 Task: Add Accounting.
Action: Mouse moved to (391, 98)
Screenshot: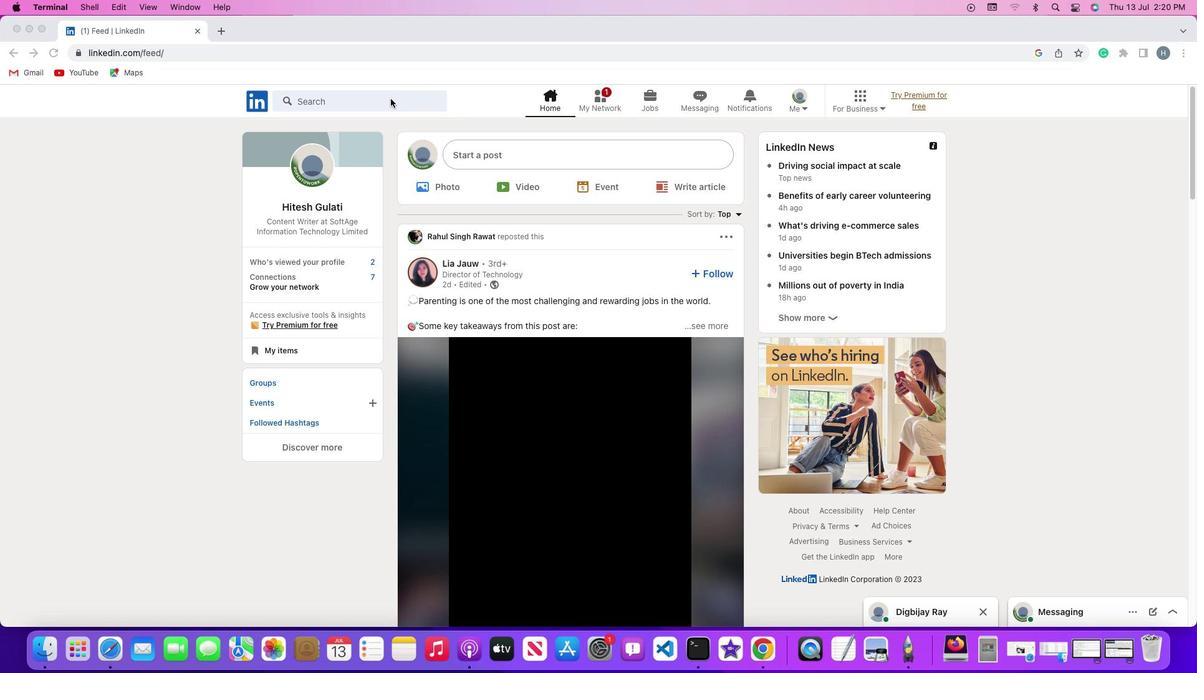 
Action: Mouse pressed left at (391, 98)
Screenshot: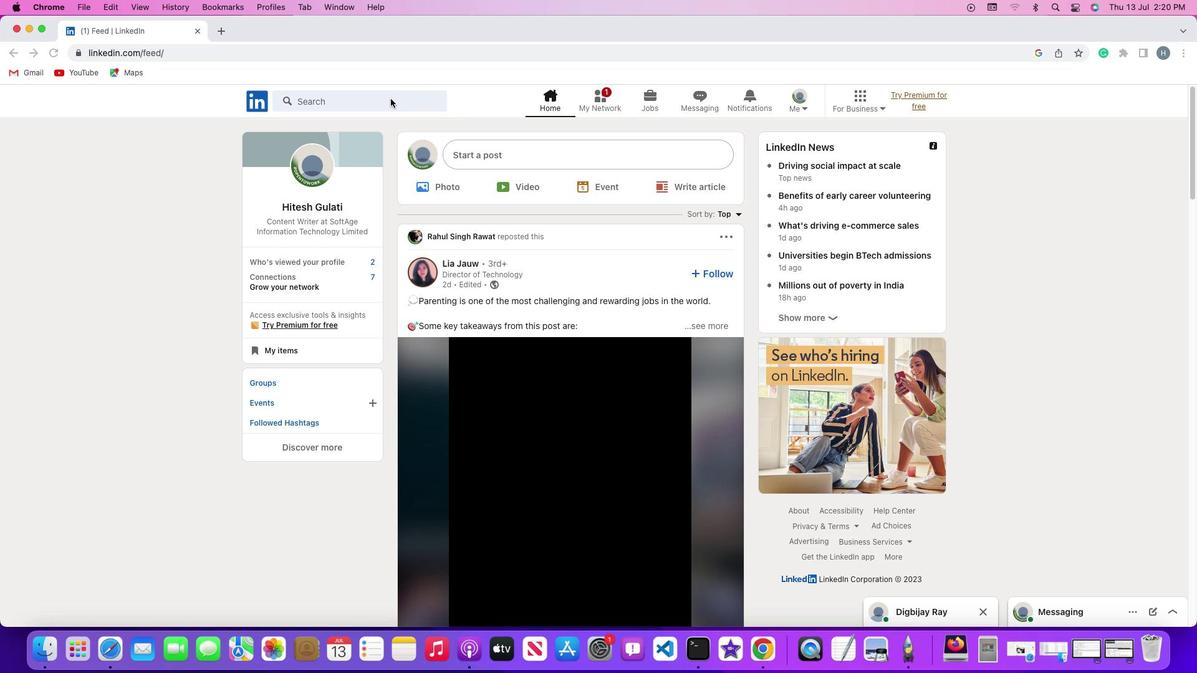 
Action: Mouse pressed left at (391, 98)
Screenshot: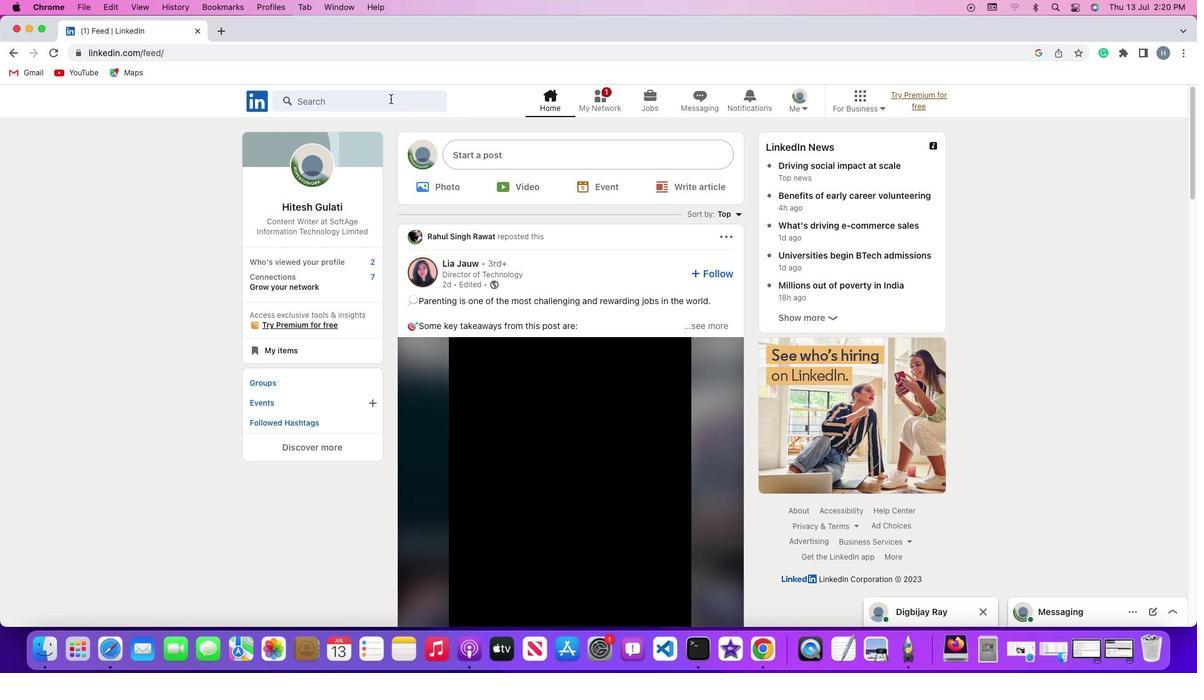 
Action: Key pressed Key.shift'#''h''i''r''i''n''g'Key.enter
Screenshot: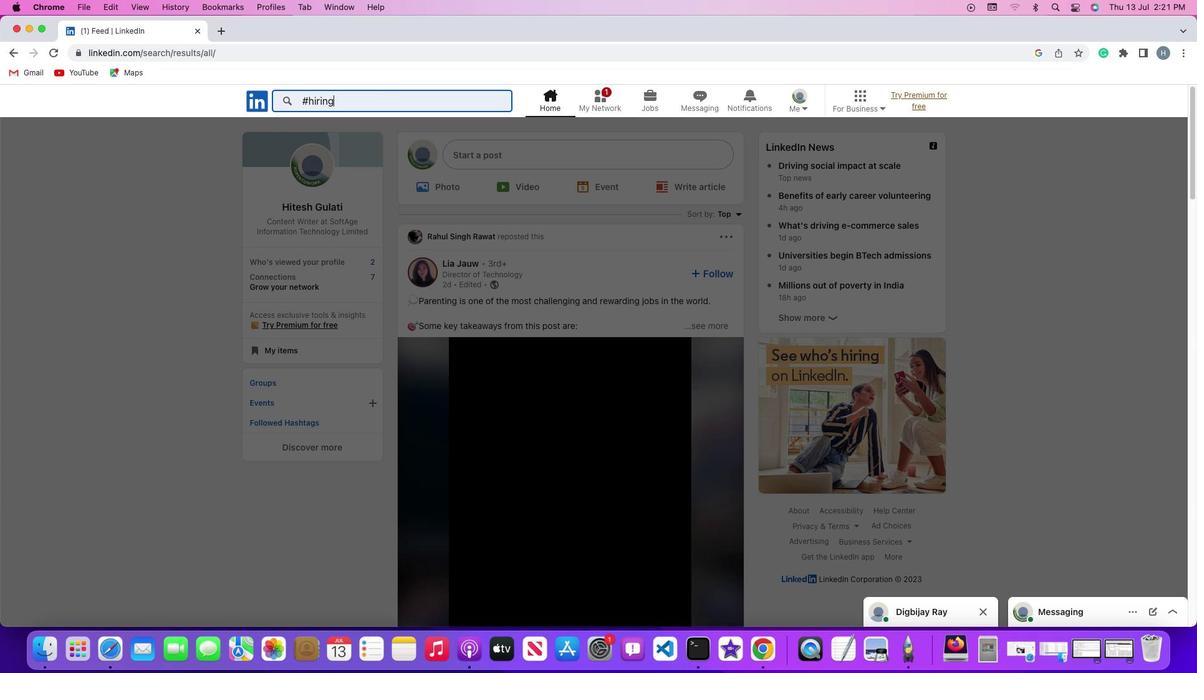 
Action: Mouse moved to (363, 132)
Screenshot: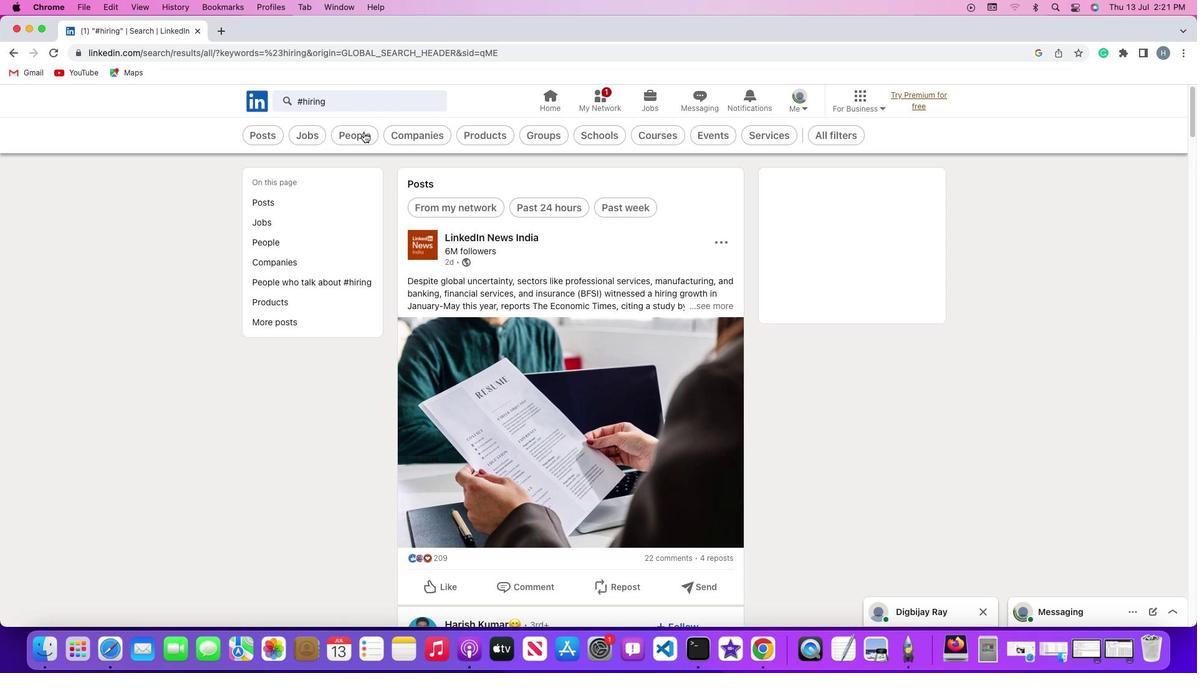 
Action: Mouse pressed left at (363, 132)
Screenshot: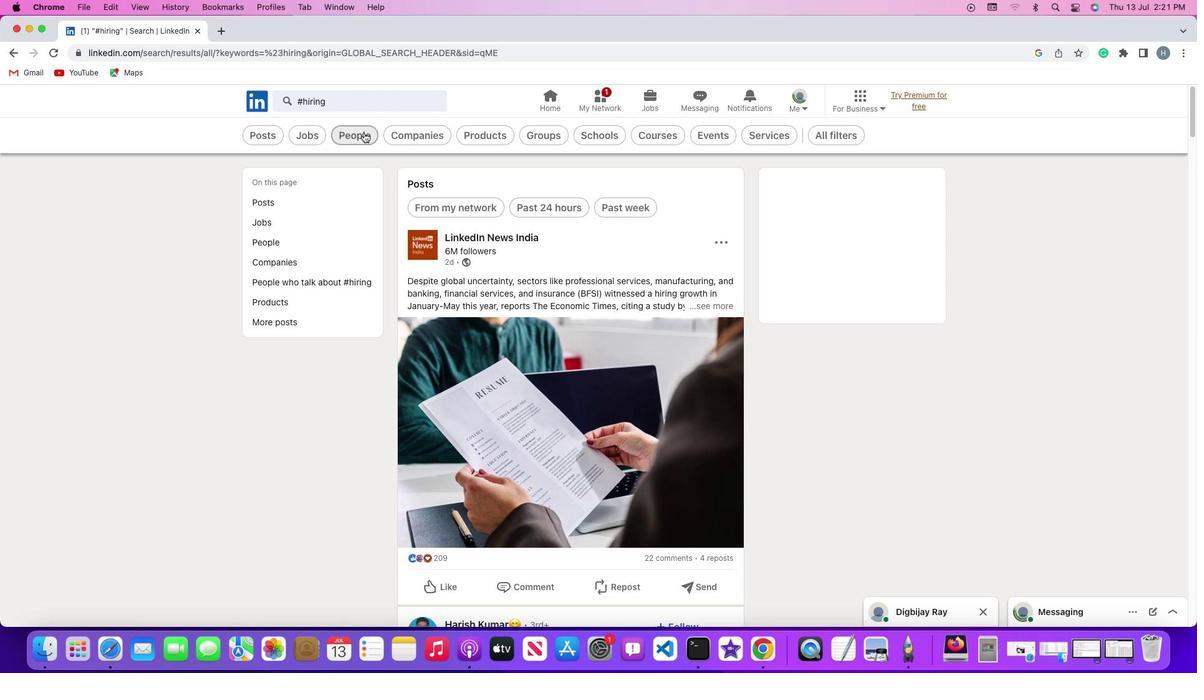 
Action: Mouse moved to (632, 134)
Screenshot: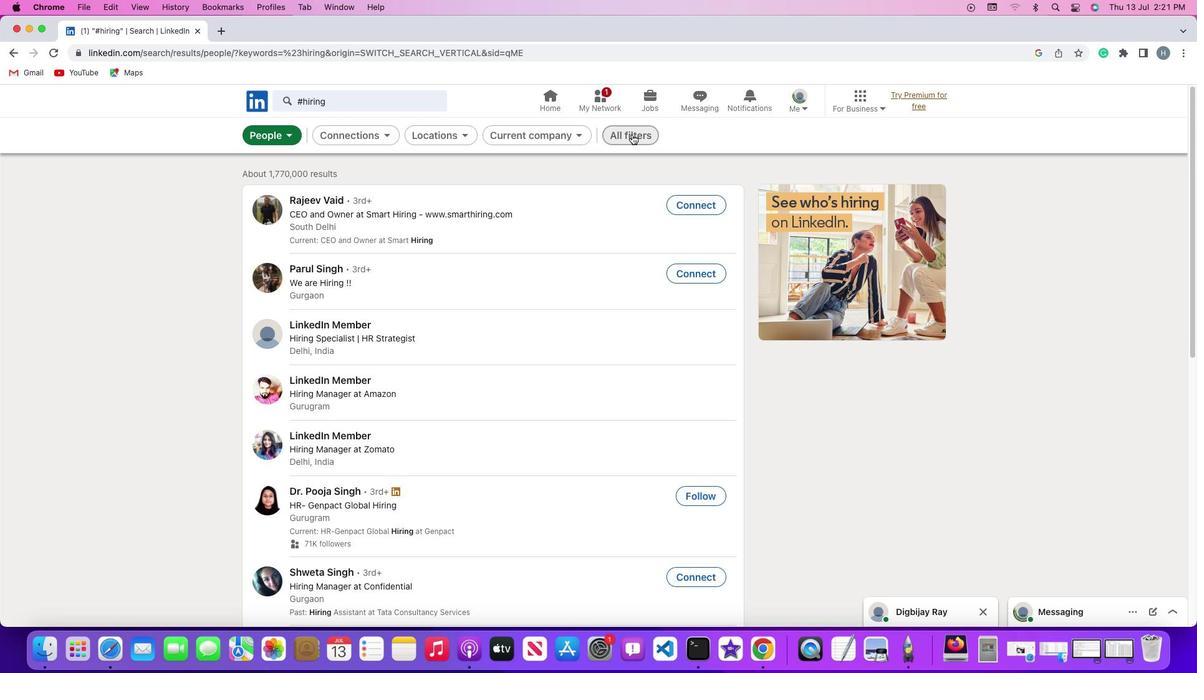 
Action: Mouse pressed left at (632, 134)
Screenshot: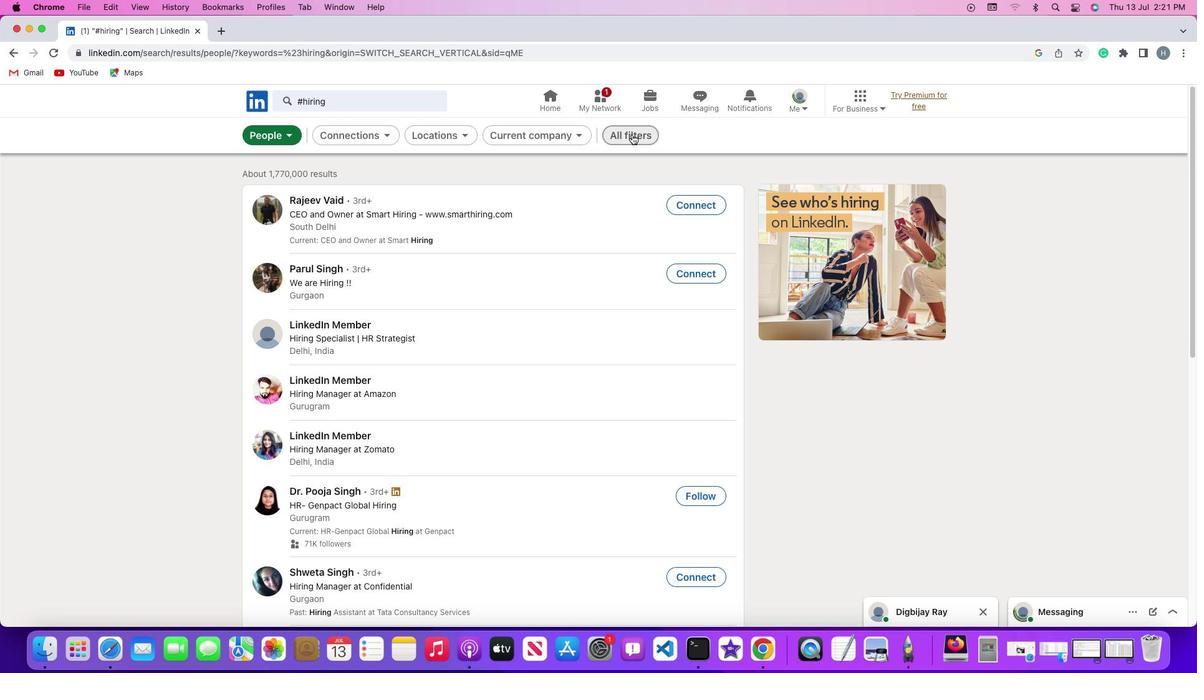 
Action: Mouse moved to (973, 462)
Screenshot: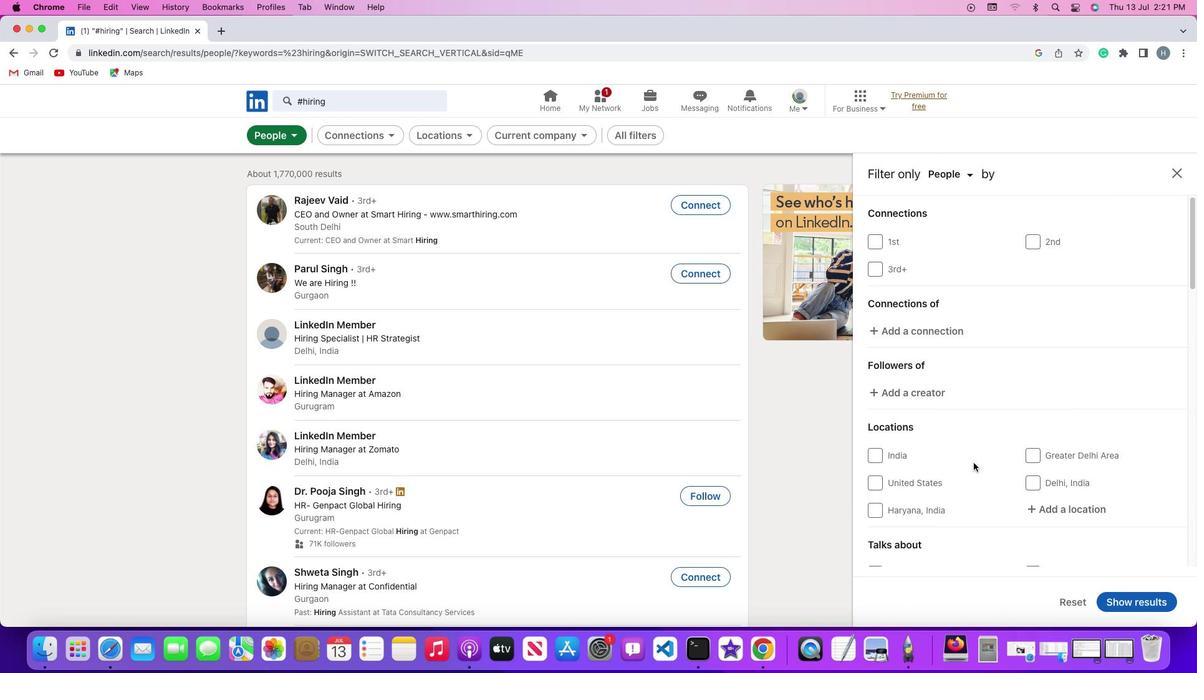 
Action: Mouse scrolled (973, 462) with delta (0, 0)
Screenshot: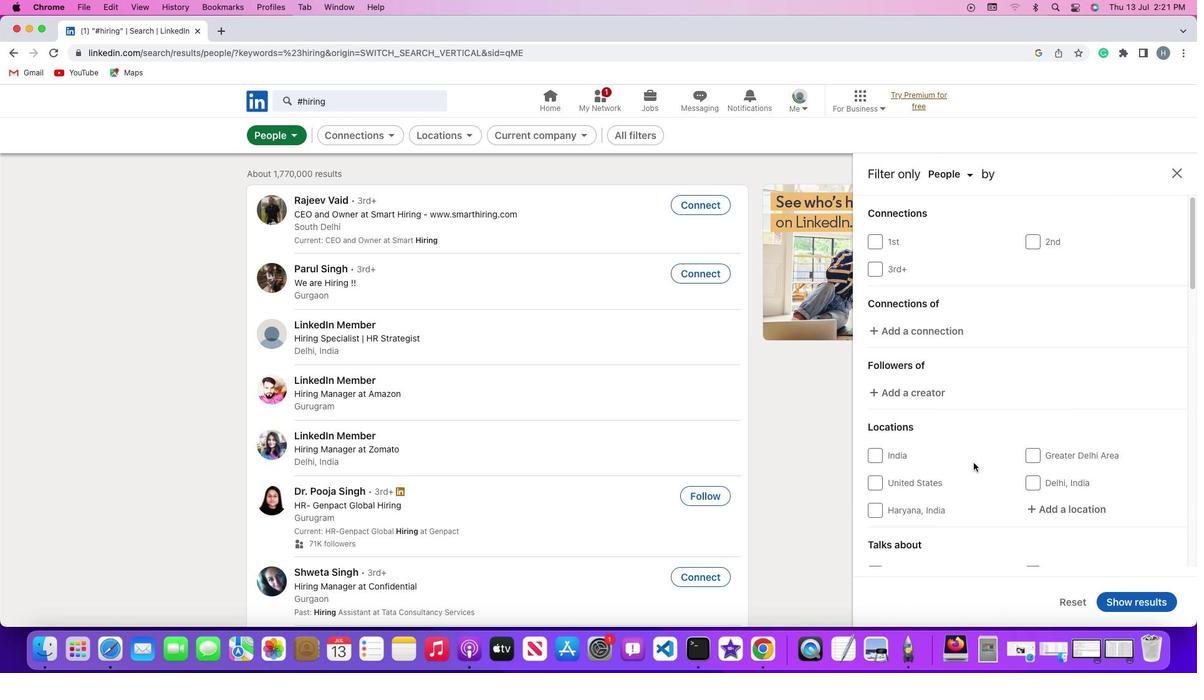 
Action: Mouse scrolled (973, 462) with delta (0, 0)
Screenshot: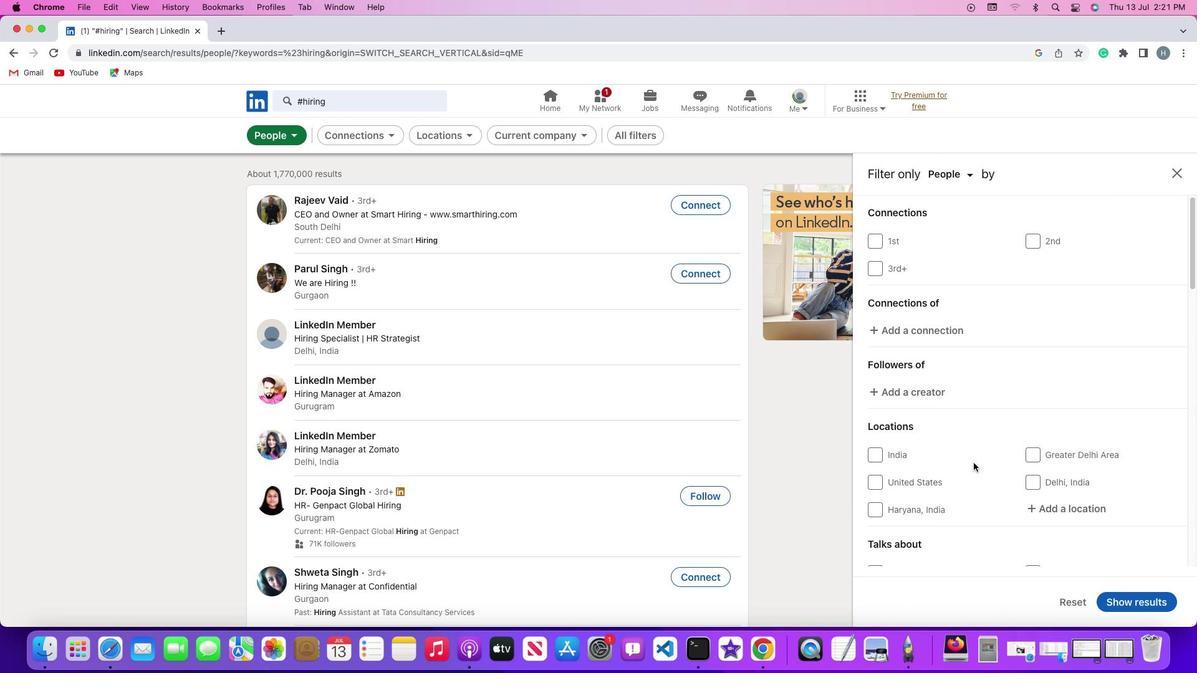 
Action: Mouse scrolled (973, 462) with delta (0, -1)
Screenshot: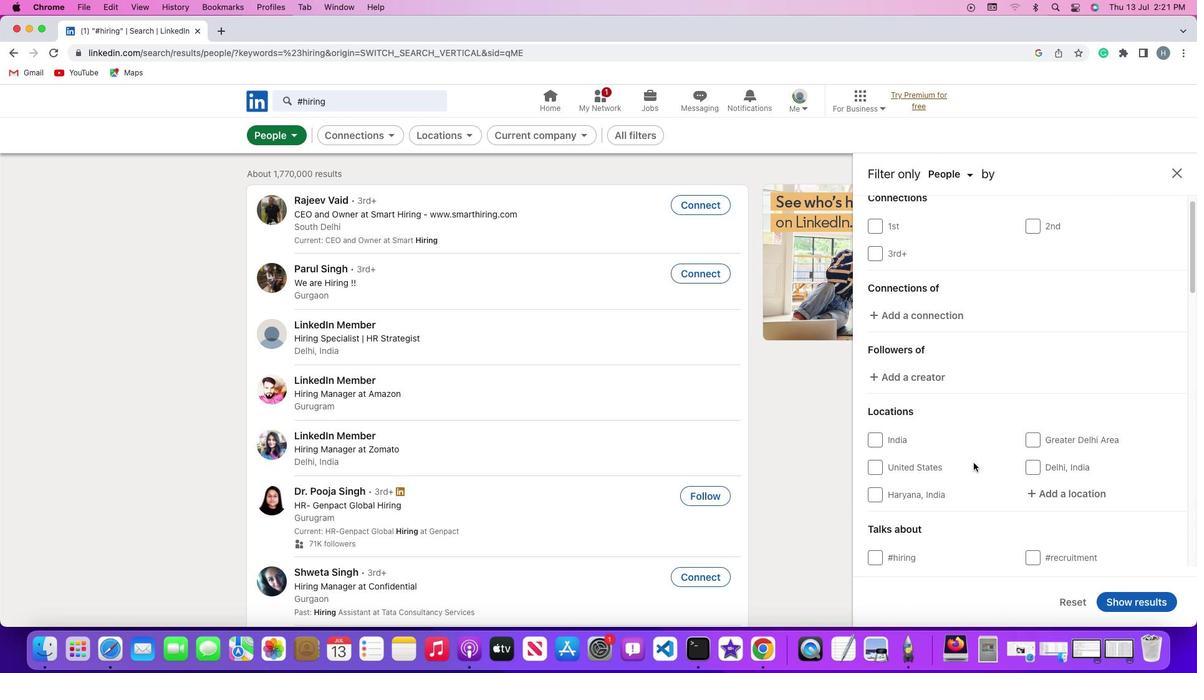 
Action: Mouse moved to (970, 465)
Screenshot: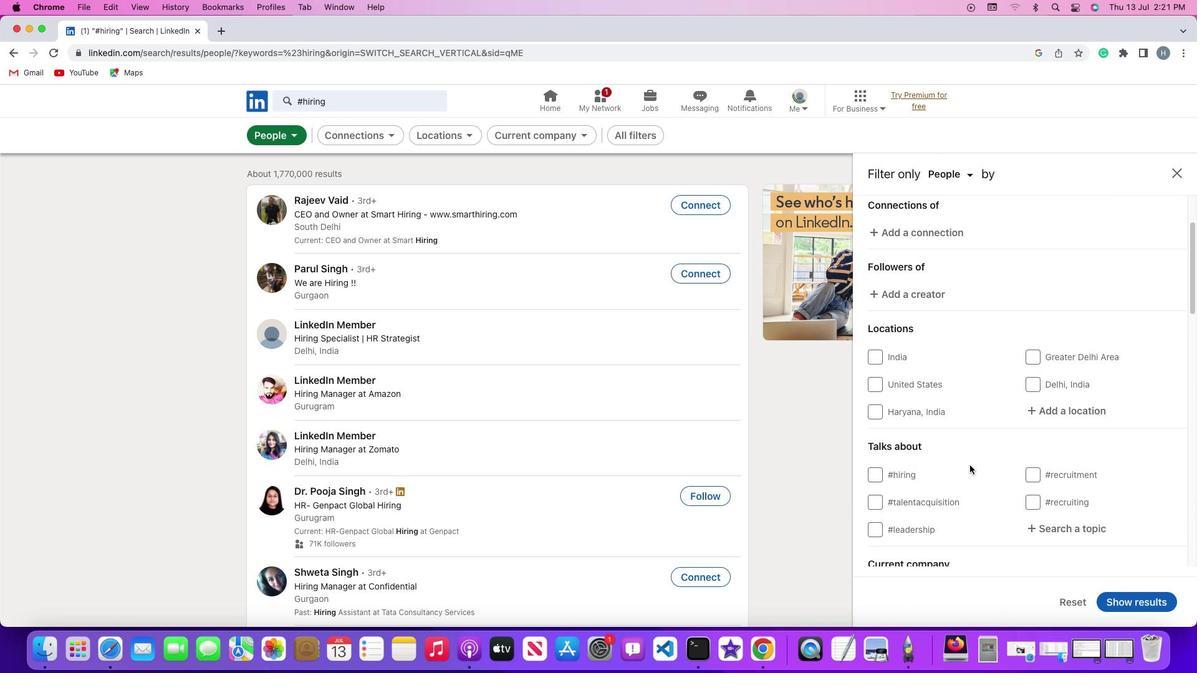 
Action: Mouse scrolled (970, 465) with delta (0, 0)
Screenshot: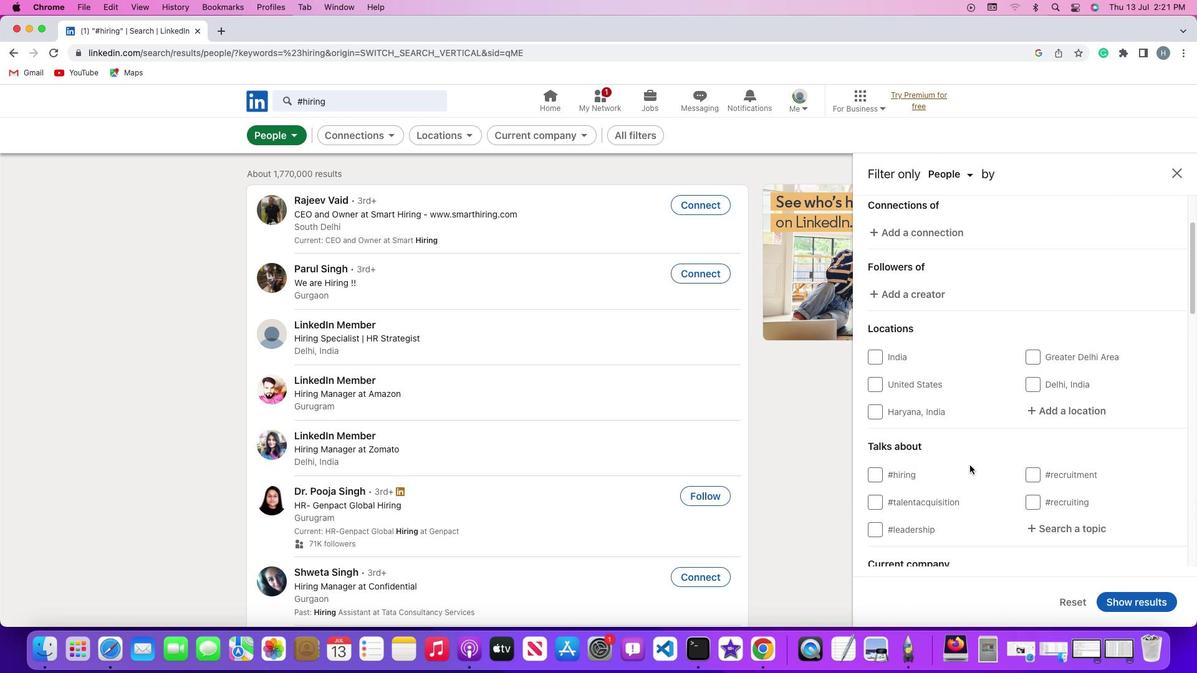 
Action: Mouse scrolled (970, 465) with delta (0, 0)
Screenshot: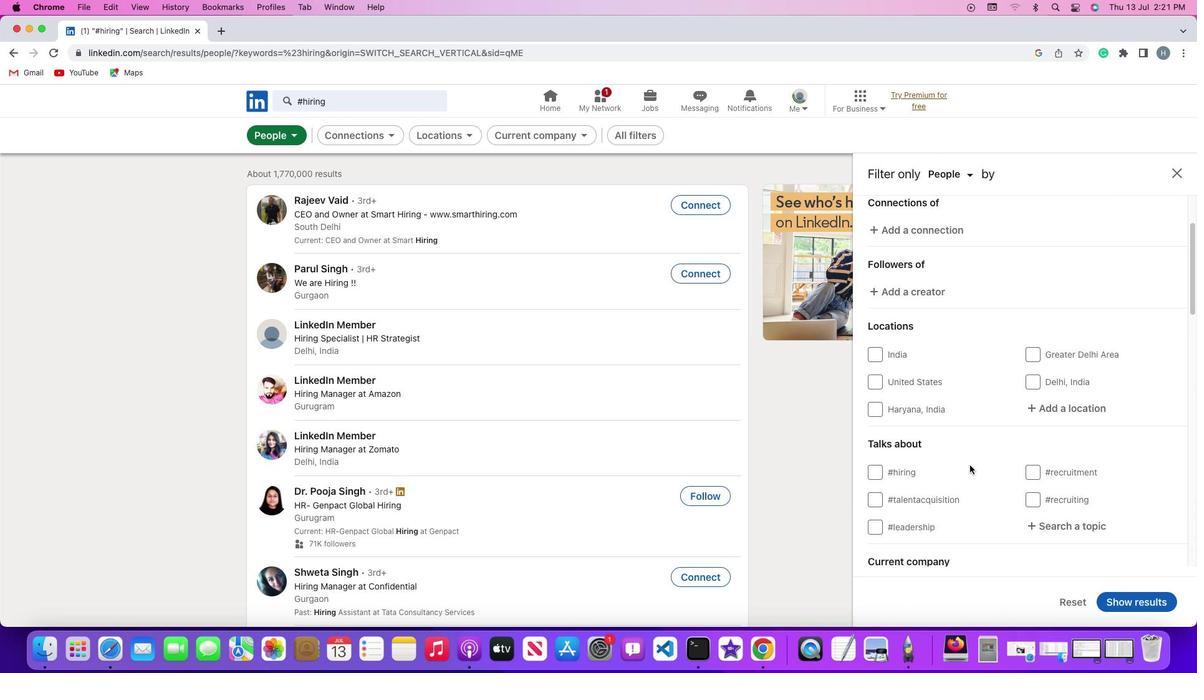 
Action: Mouse moved to (970, 465)
Screenshot: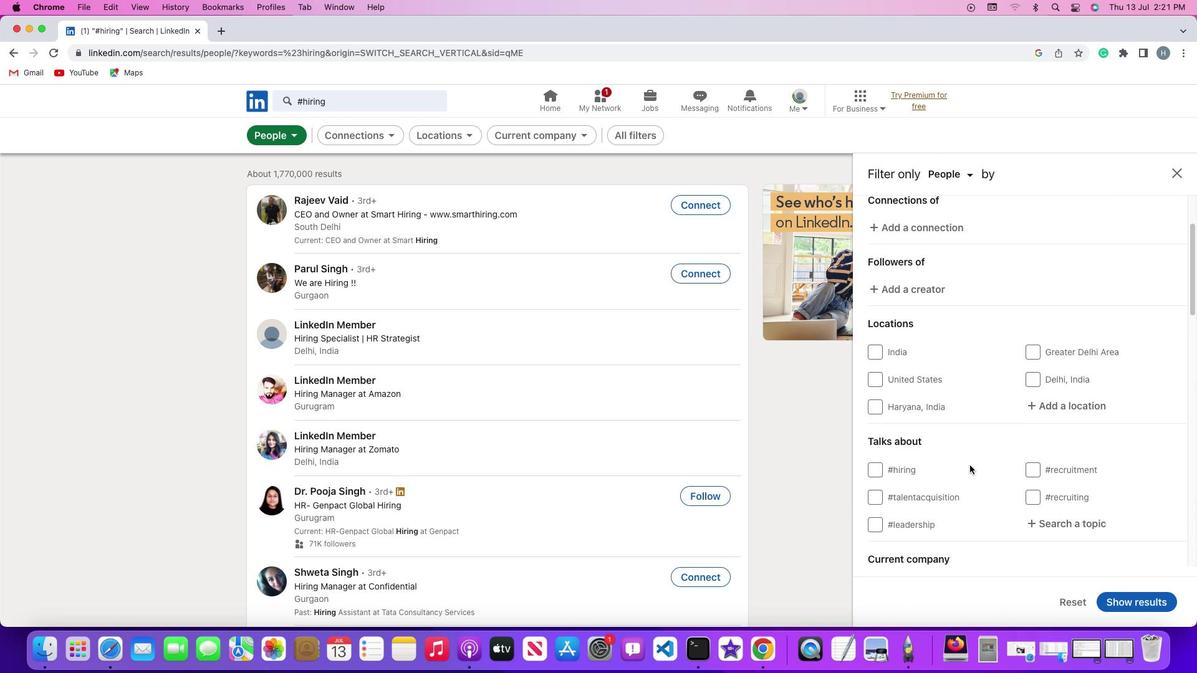
Action: Mouse scrolled (970, 465) with delta (0, 0)
Screenshot: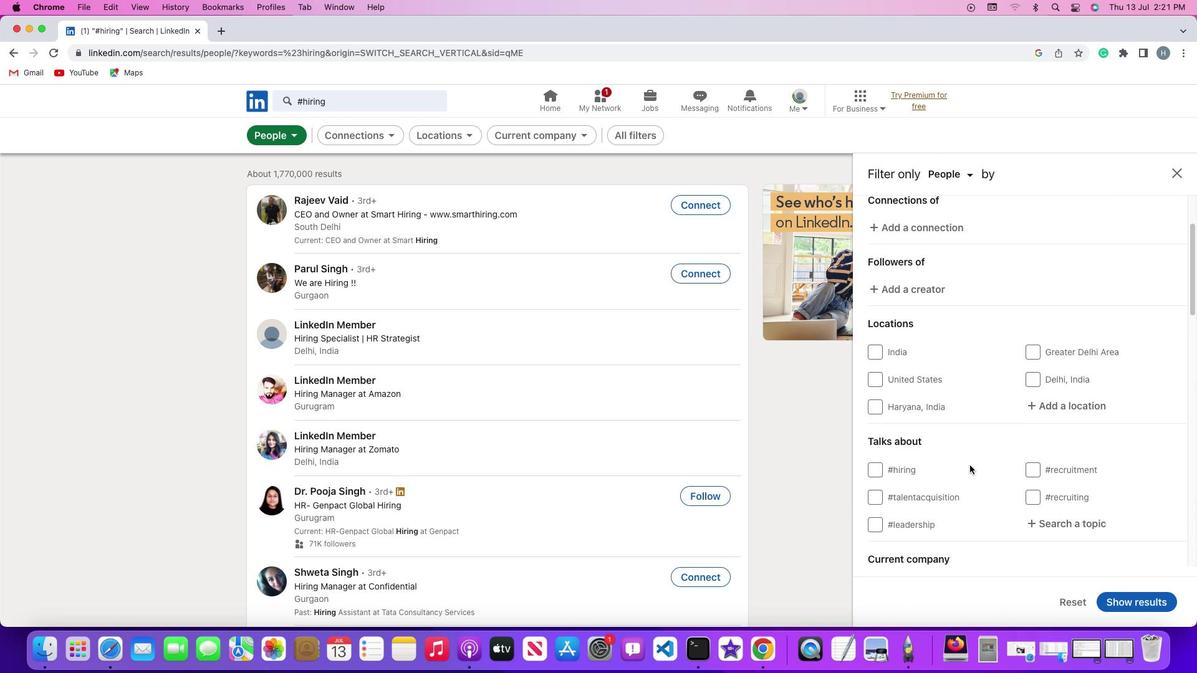 
Action: Mouse scrolled (970, 465) with delta (0, 0)
Screenshot: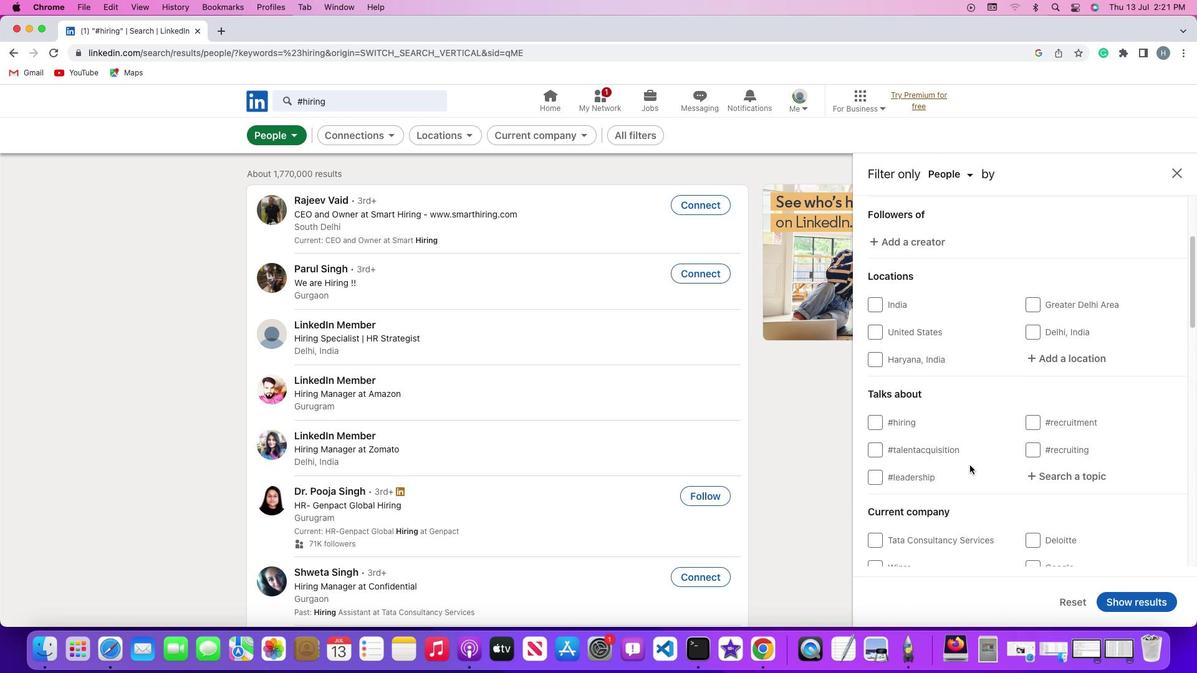 
Action: Mouse scrolled (970, 465) with delta (0, 0)
Screenshot: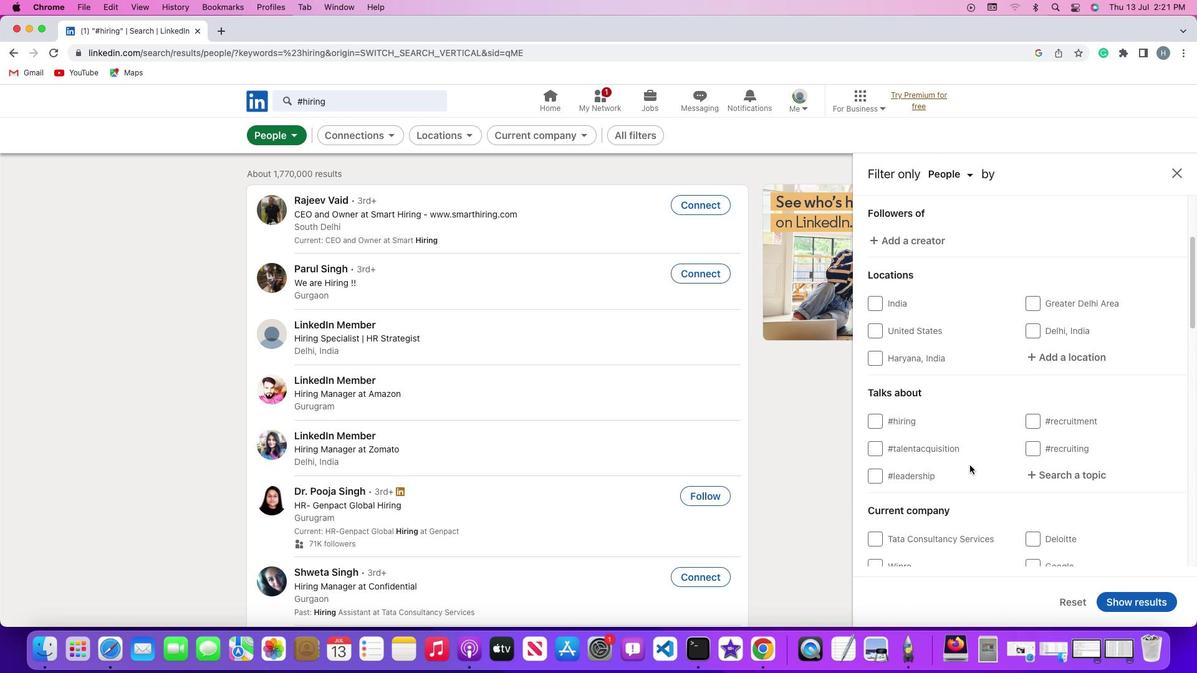 
Action: Mouse scrolled (970, 465) with delta (0, -1)
Screenshot: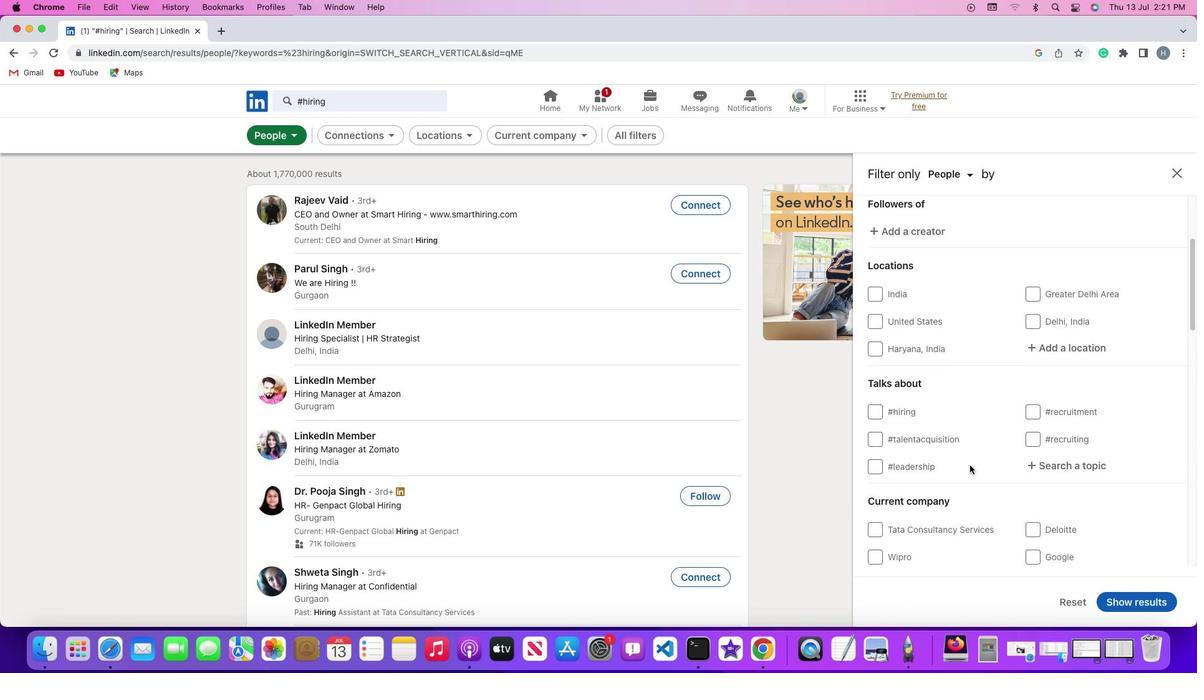 
Action: Mouse scrolled (970, 465) with delta (0, -1)
Screenshot: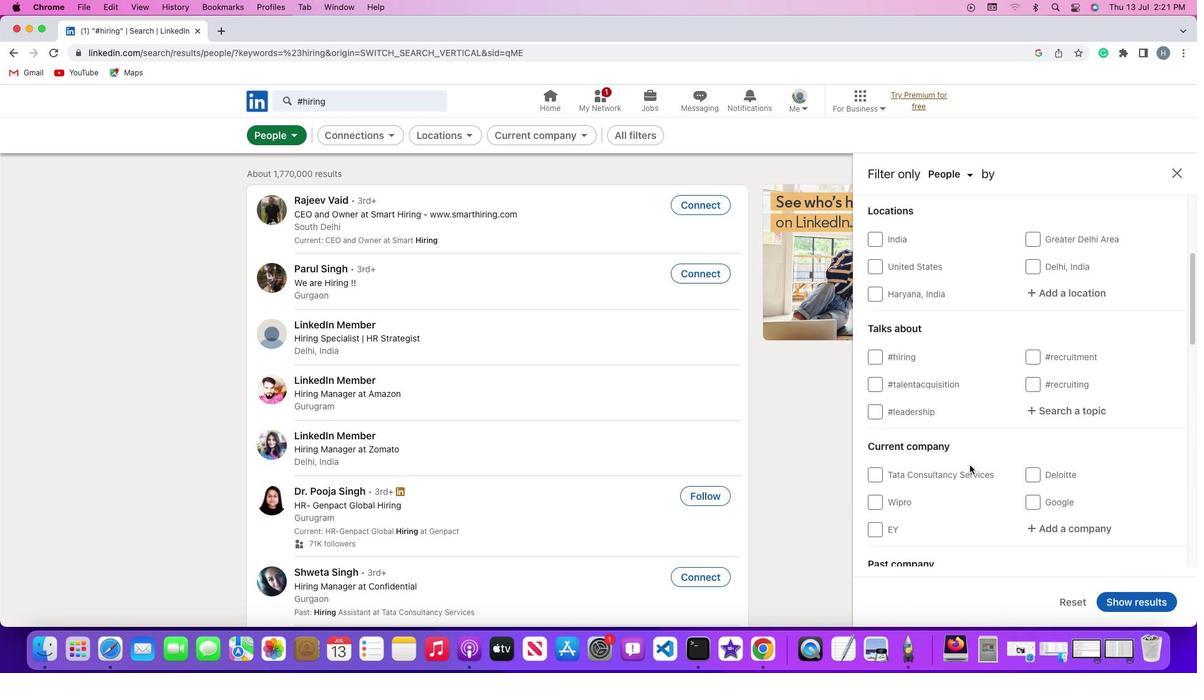 
Action: Mouse scrolled (970, 465) with delta (0, 0)
Screenshot: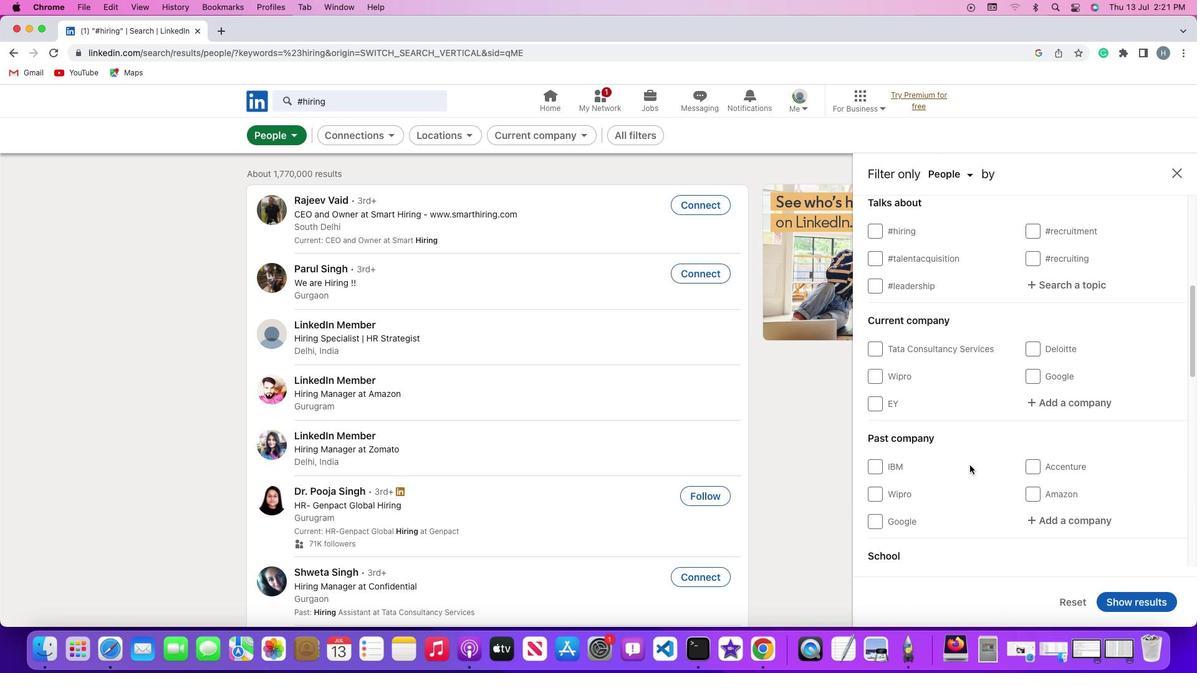 
Action: Mouse scrolled (970, 465) with delta (0, 0)
Screenshot: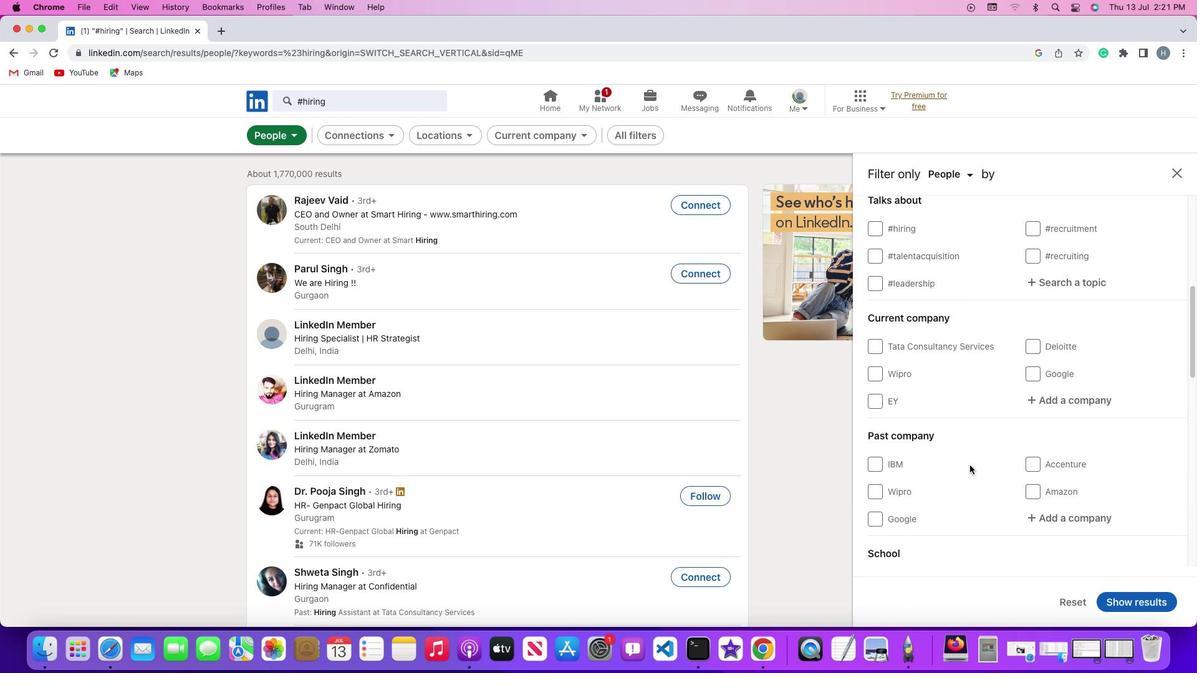
Action: Mouse scrolled (970, 465) with delta (0, 0)
Screenshot: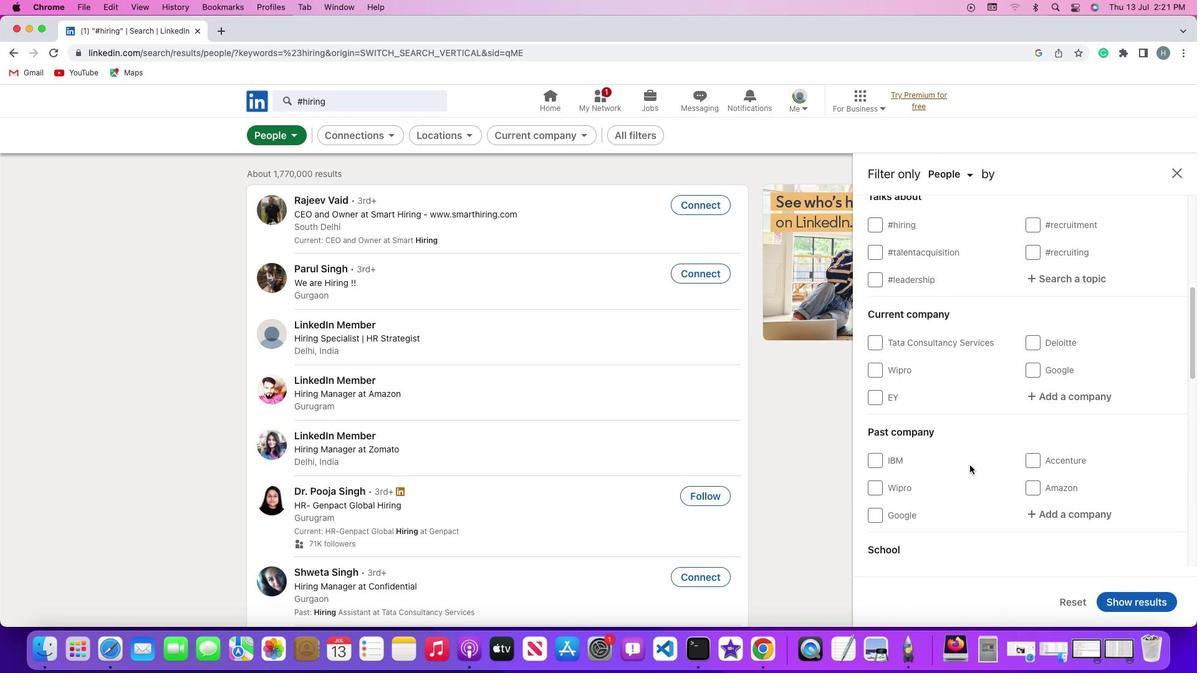 
Action: Mouse scrolled (970, 465) with delta (0, 0)
Screenshot: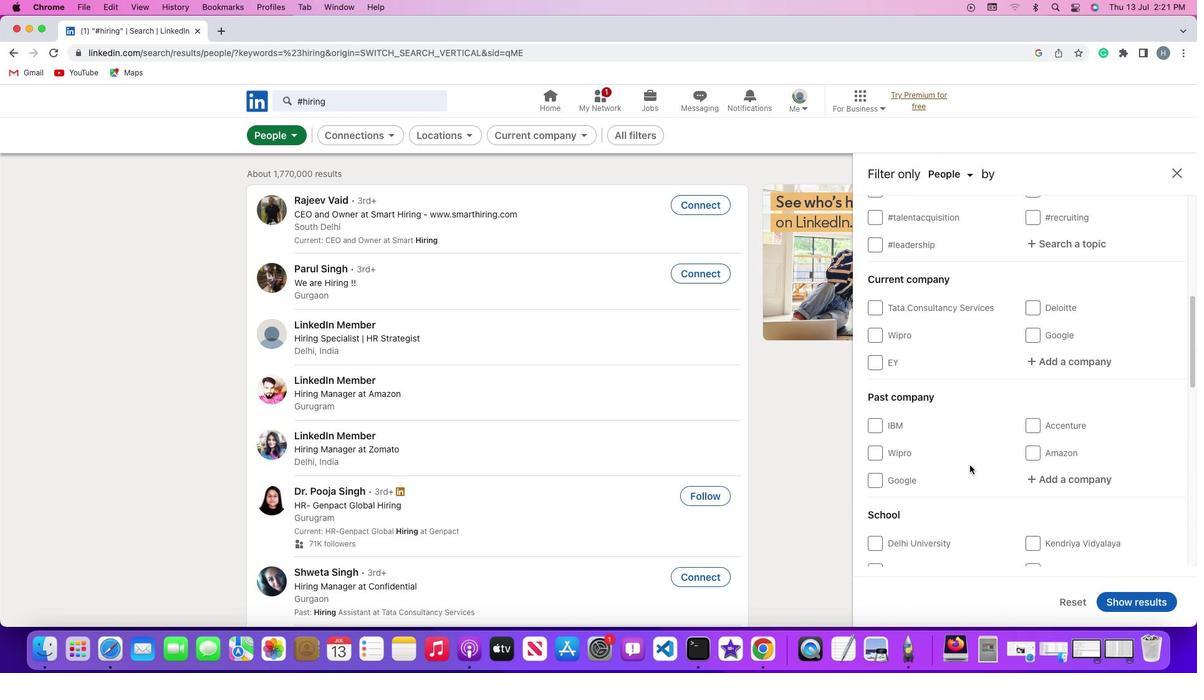 
Action: Mouse scrolled (970, 465) with delta (0, 0)
Screenshot: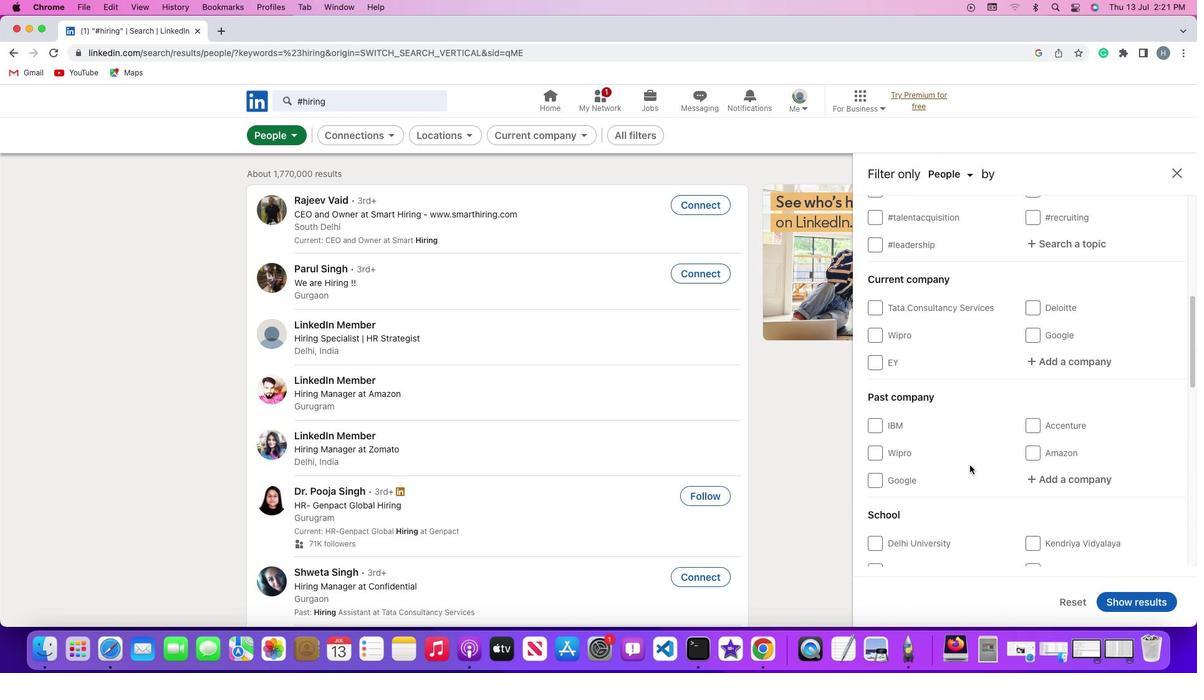 
Action: Mouse scrolled (970, 465) with delta (0, -1)
Screenshot: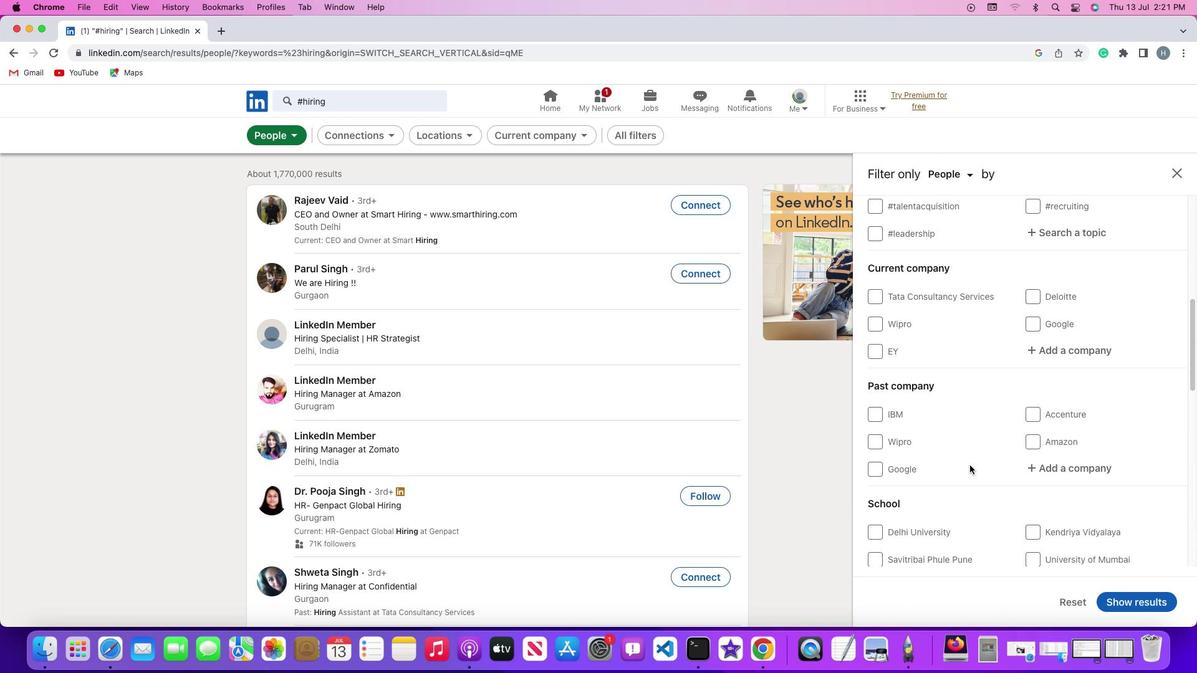 
Action: Mouse scrolled (970, 465) with delta (0, -2)
Screenshot: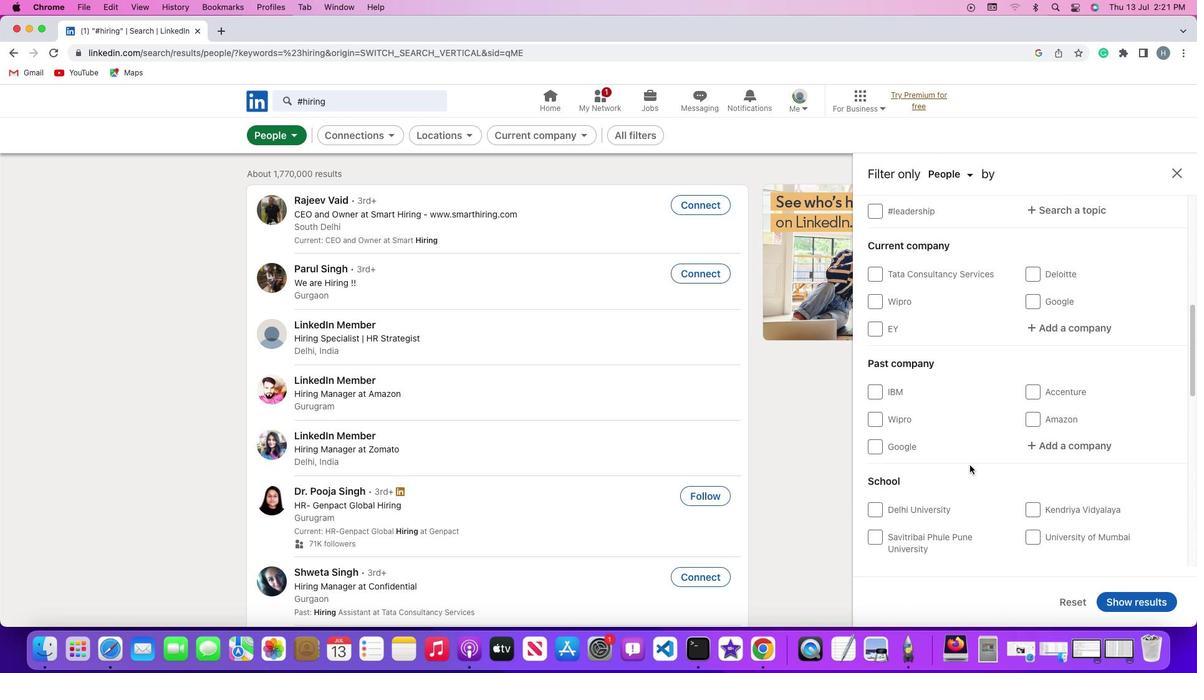 
Action: Mouse scrolled (970, 465) with delta (0, -3)
Screenshot: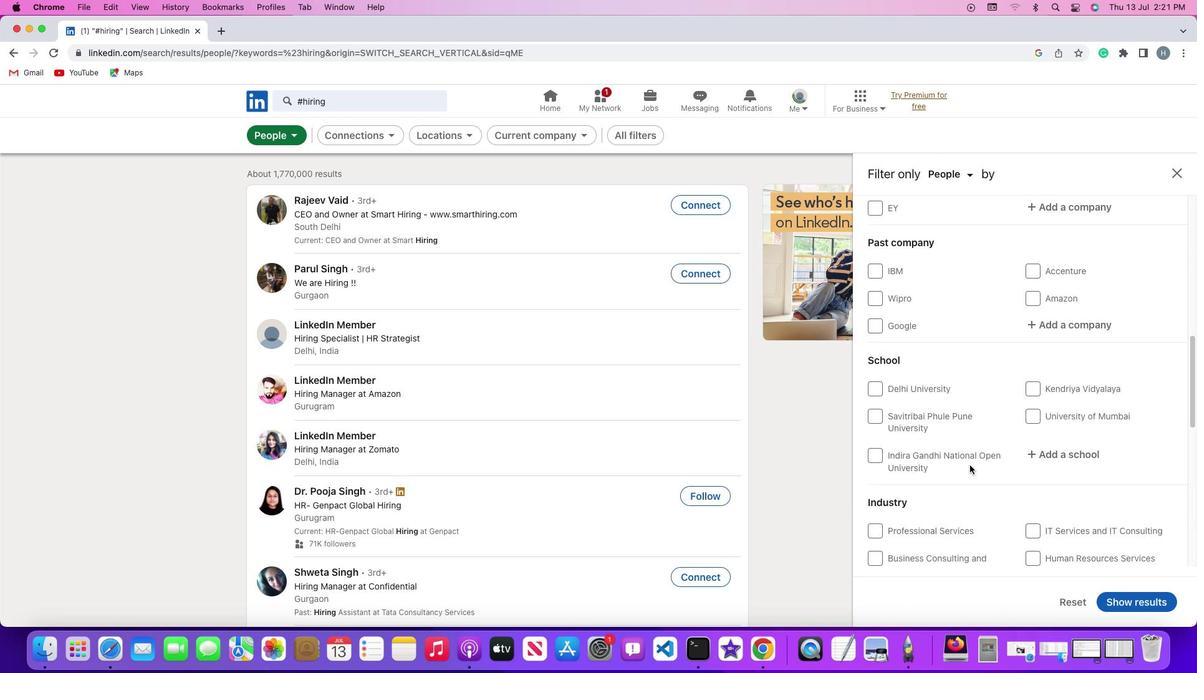 
Action: Mouse scrolled (970, 465) with delta (0, 0)
Screenshot: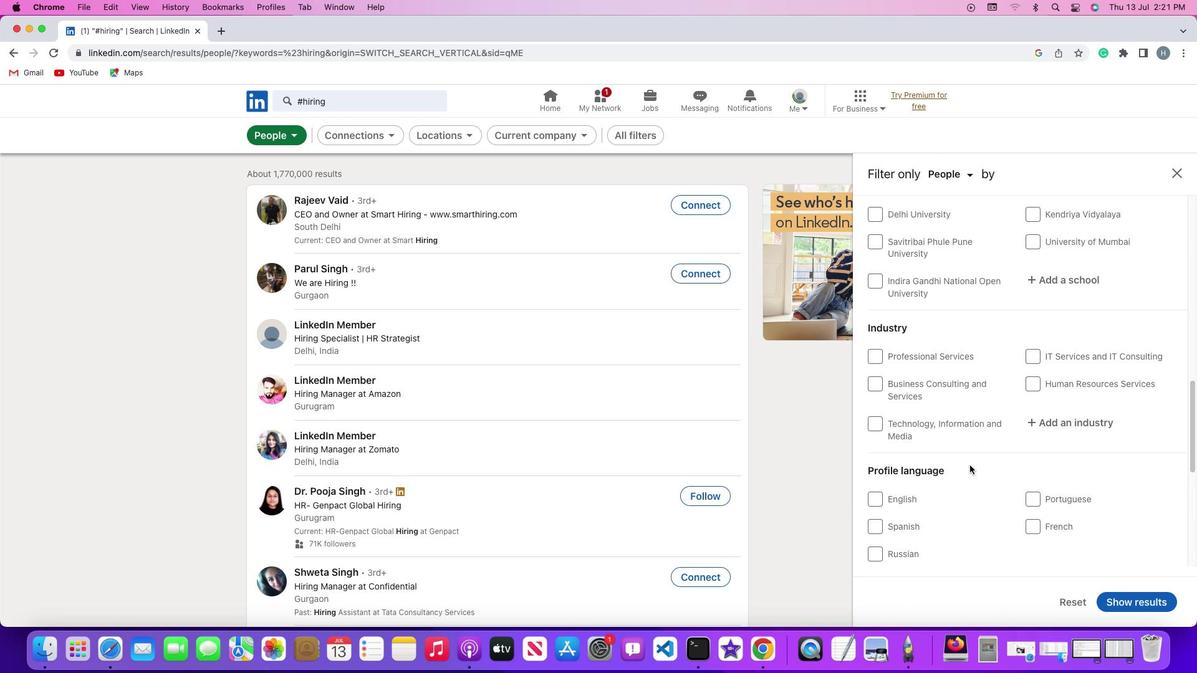 
Action: Mouse scrolled (970, 465) with delta (0, 0)
Screenshot: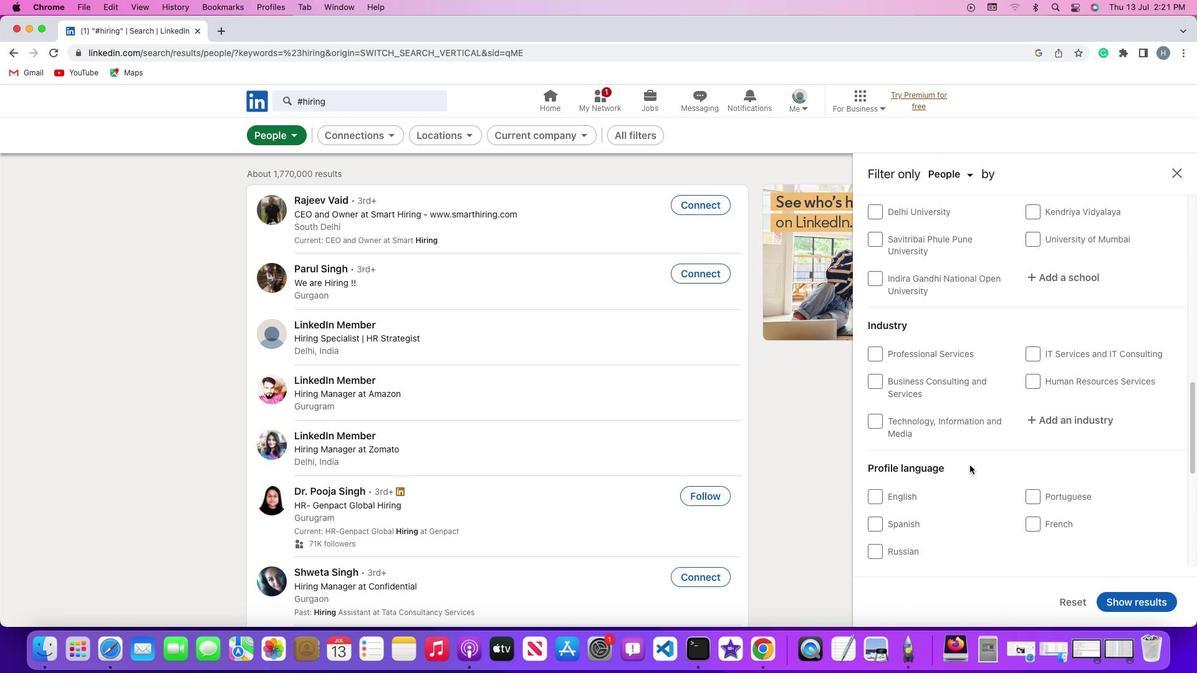 
Action: Mouse scrolled (970, 465) with delta (0, 0)
Screenshot: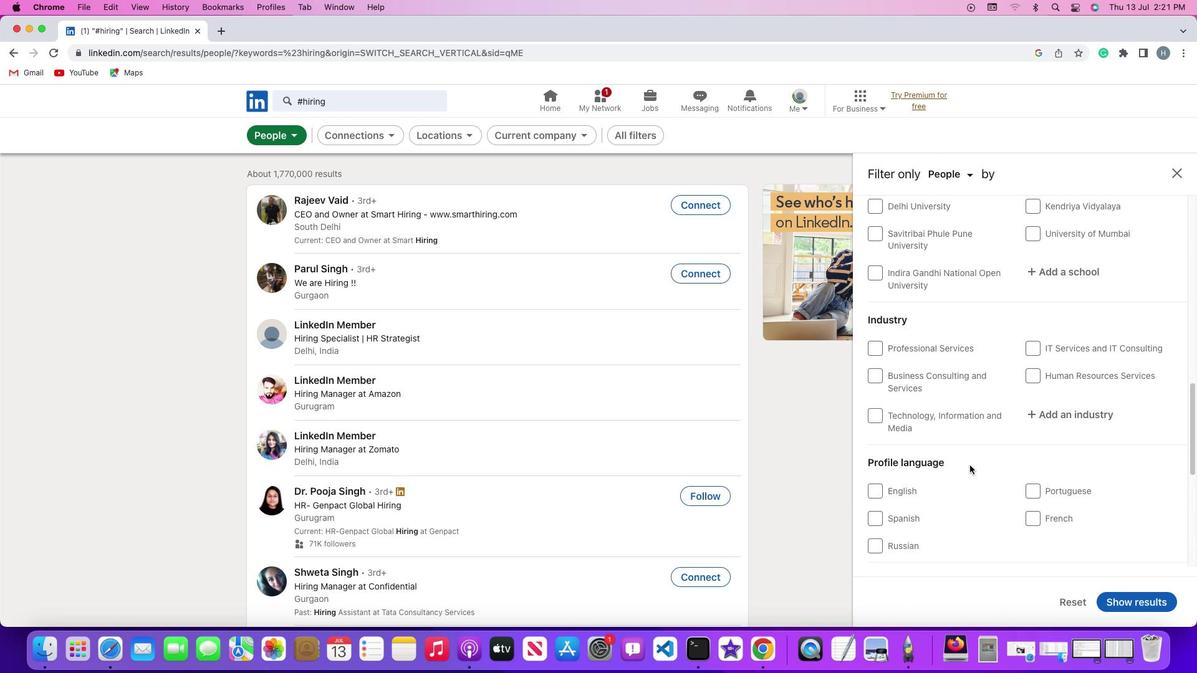 
Action: Mouse scrolled (970, 465) with delta (0, 0)
Screenshot: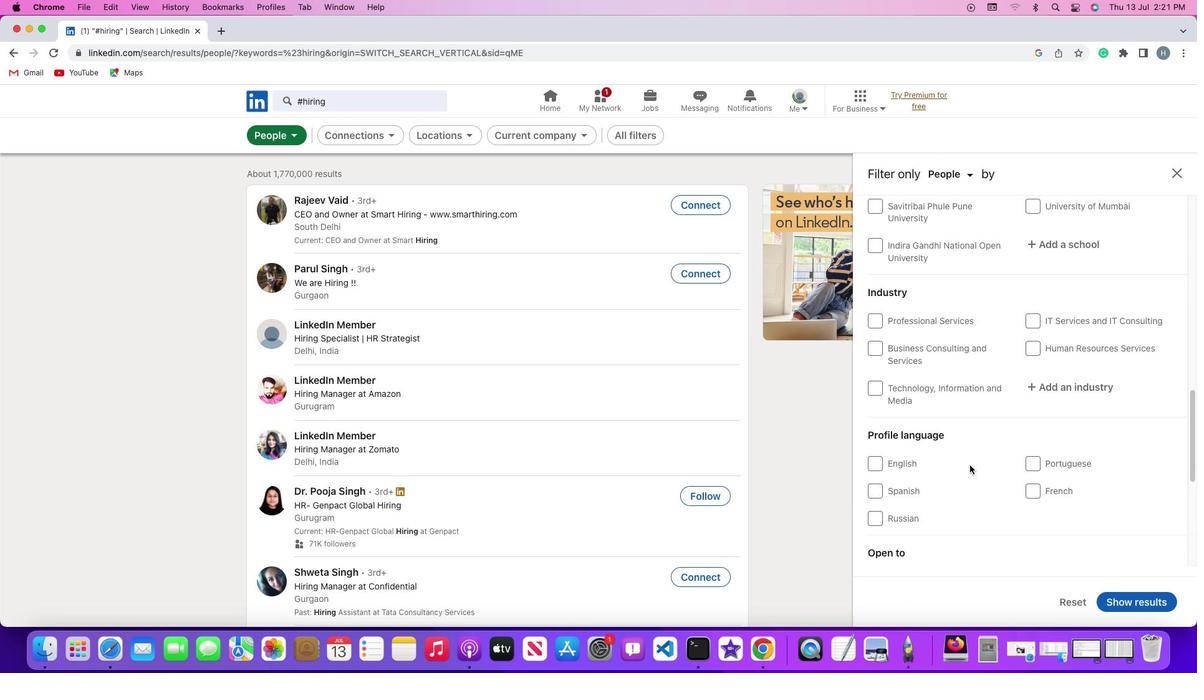 
Action: Mouse scrolled (970, 465) with delta (0, 0)
Screenshot: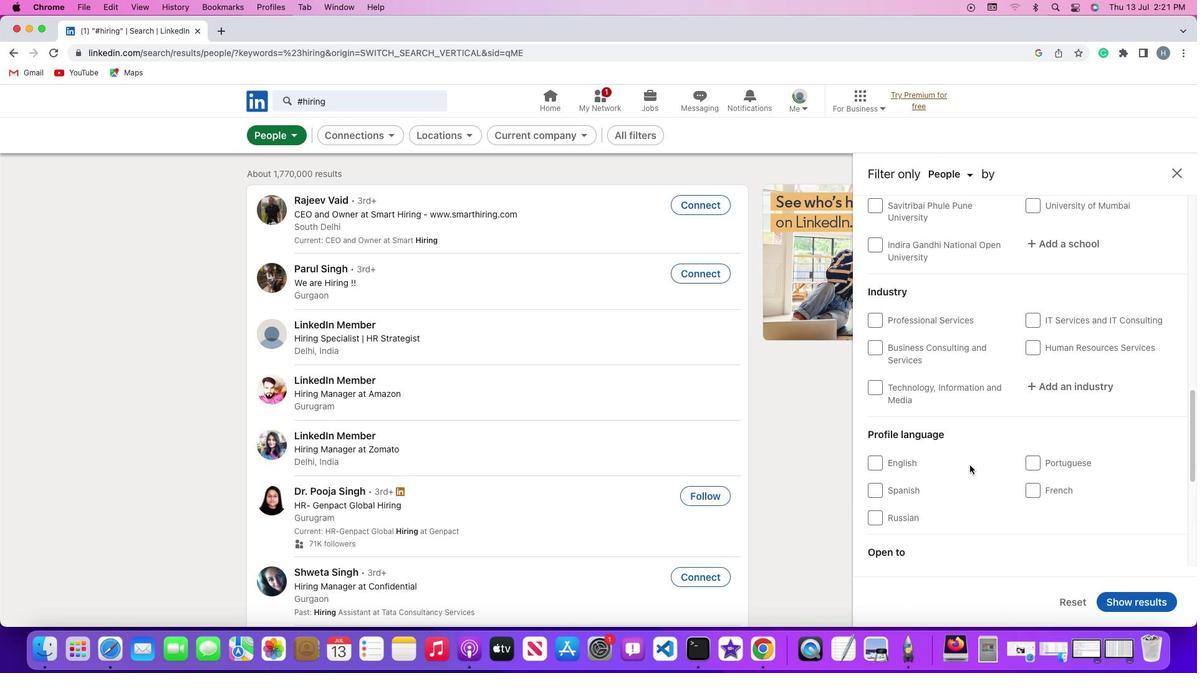 
Action: Mouse scrolled (970, 465) with delta (0, -1)
Screenshot: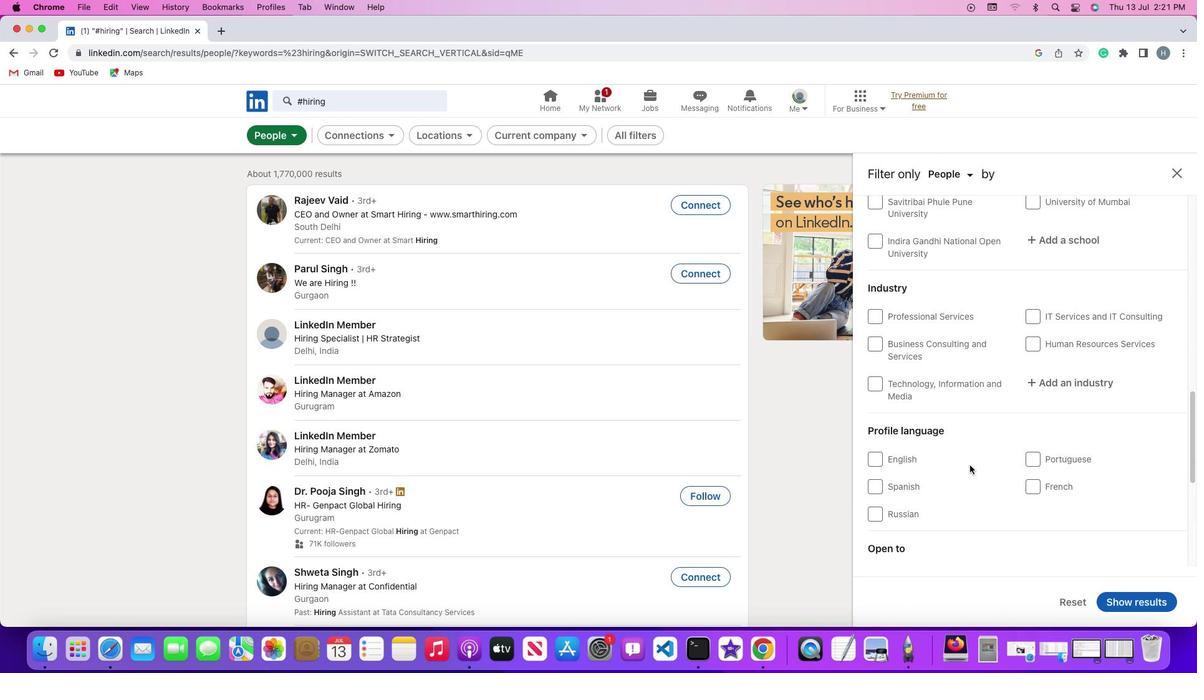 
Action: Mouse scrolled (970, 465) with delta (0, 0)
Screenshot: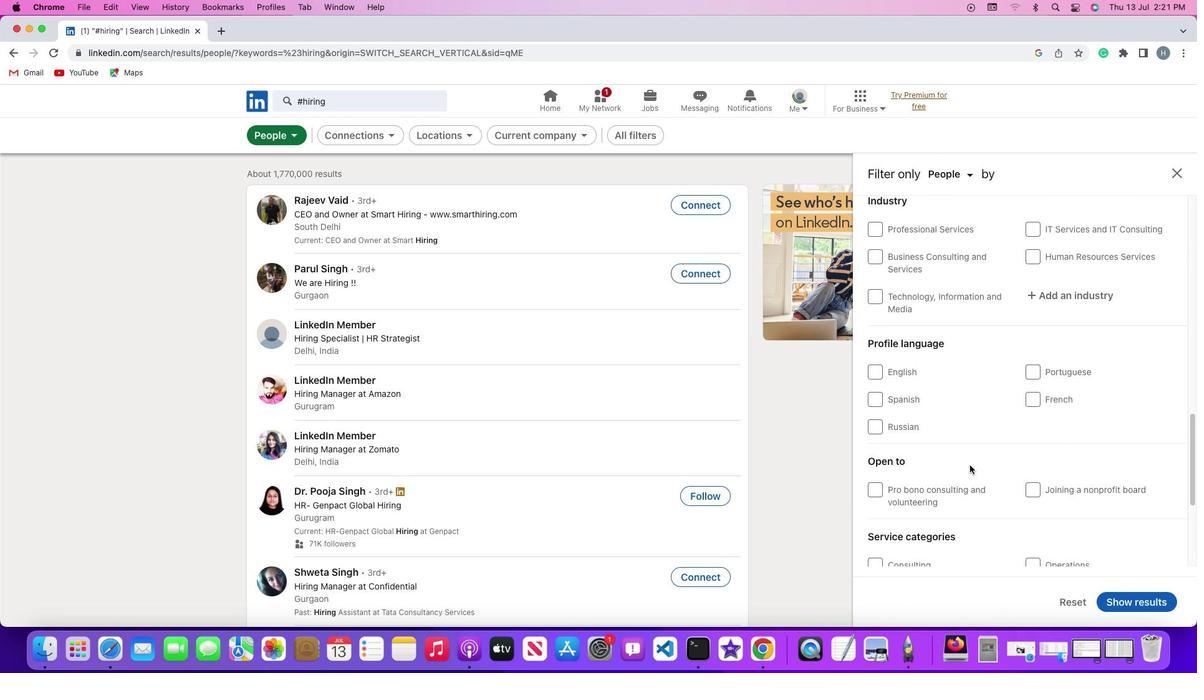 
Action: Mouse scrolled (970, 465) with delta (0, 0)
Screenshot: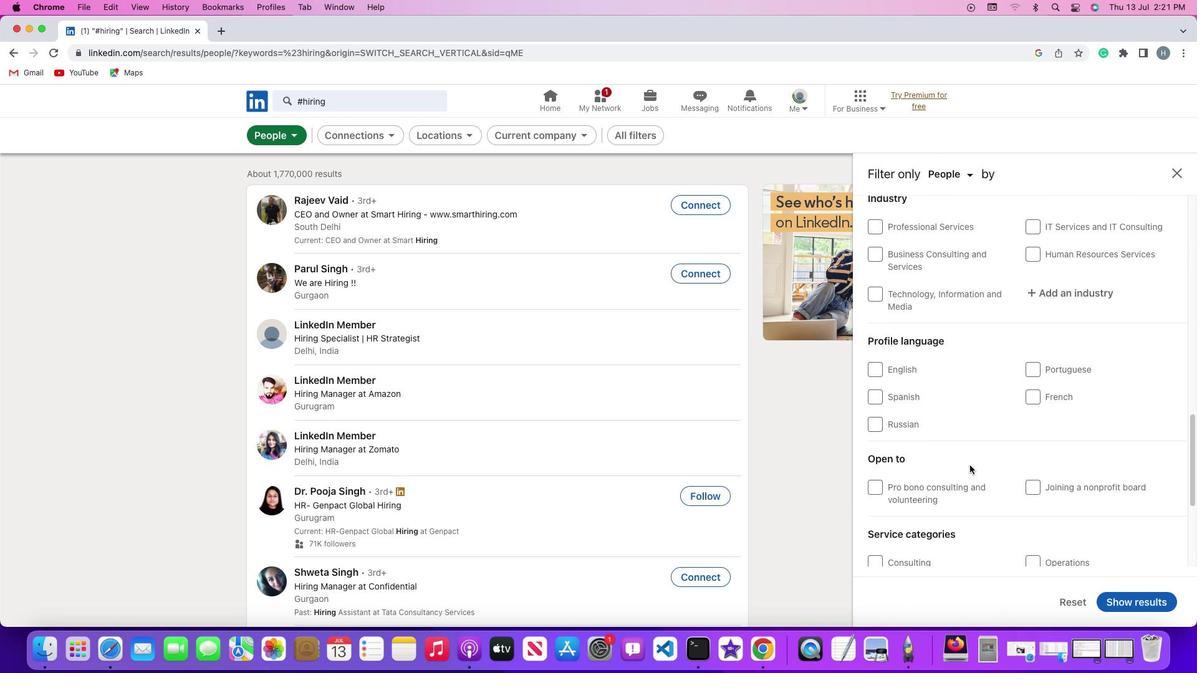 
Action: Mouse scrolled (970, 465) with delta (0, -1)
Screenshot: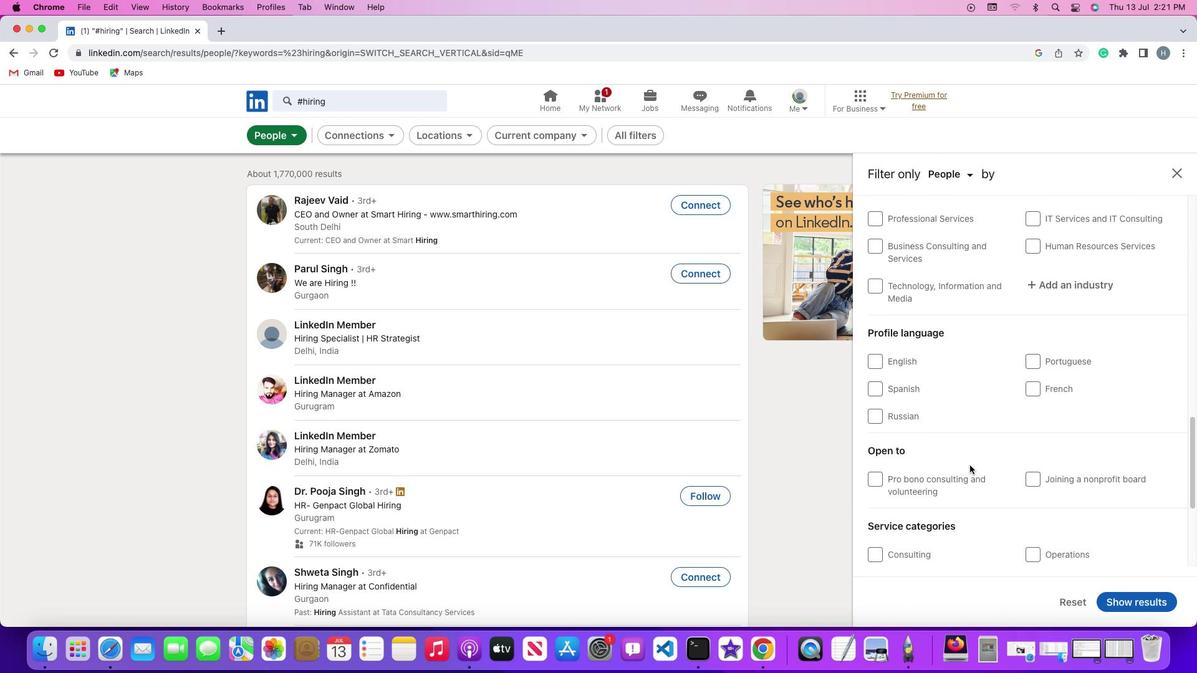 
Action: Mouse scrolled (970, 465) with delta (0, -1)
Screenshot: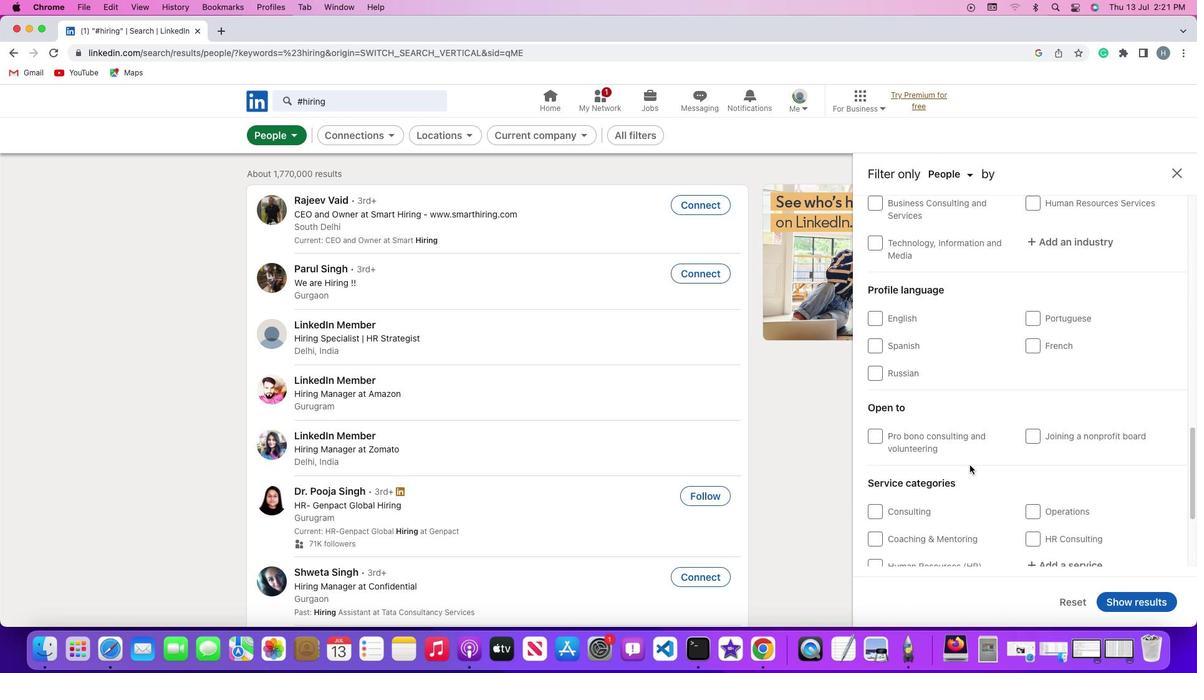 
Action: Mouse scrolled (970, 465) with delta (0, 0)
Screenshot: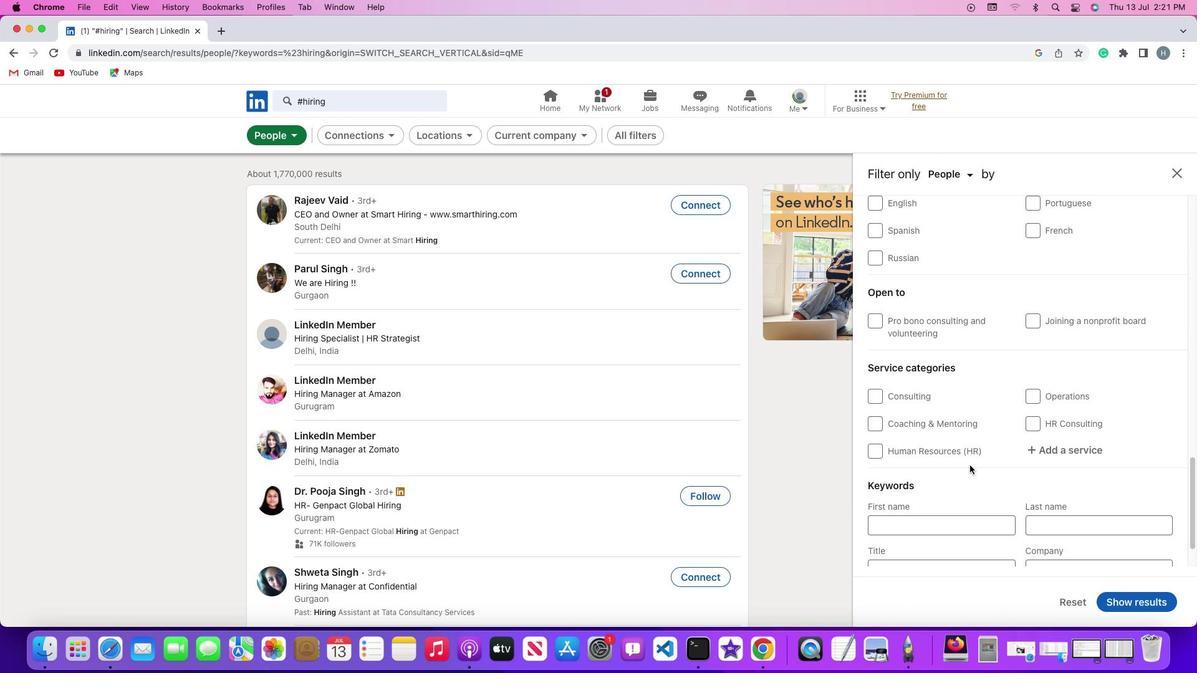
Action: Mouse scrolled (970, 465) with delta (0, 0)
Screenshot: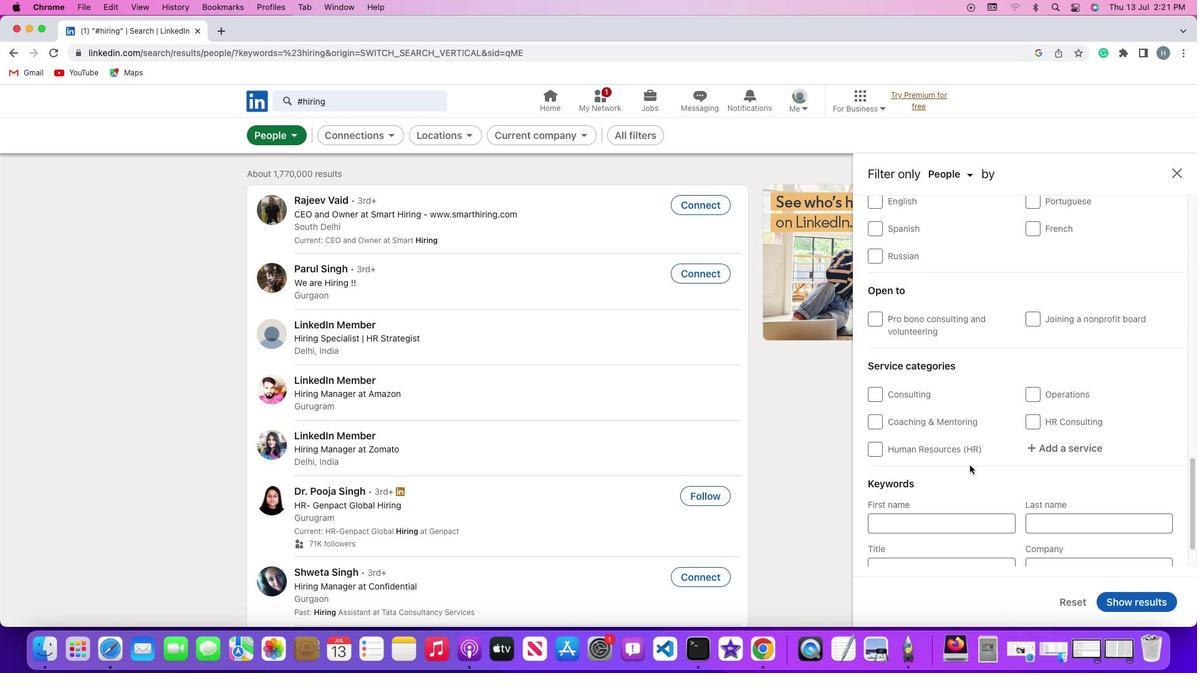 
Action: Mouse moved to (1060, 438)
Screenshot: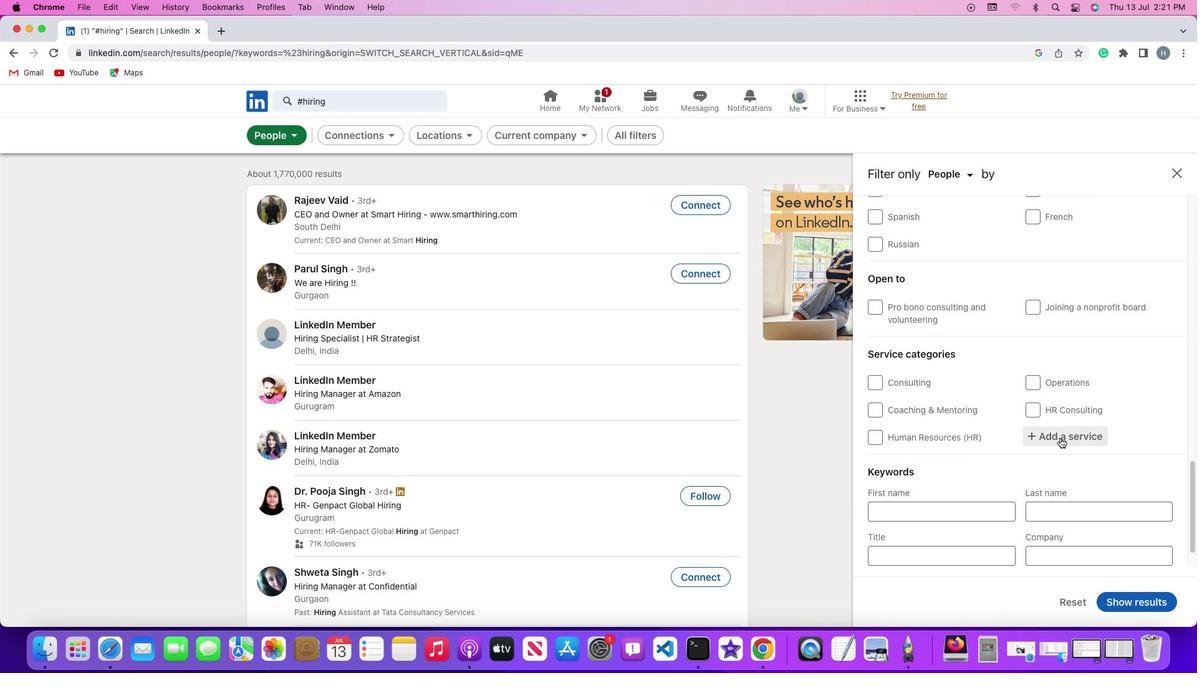
Action: Mouse pressed left at (1060, 438)
Screenshot: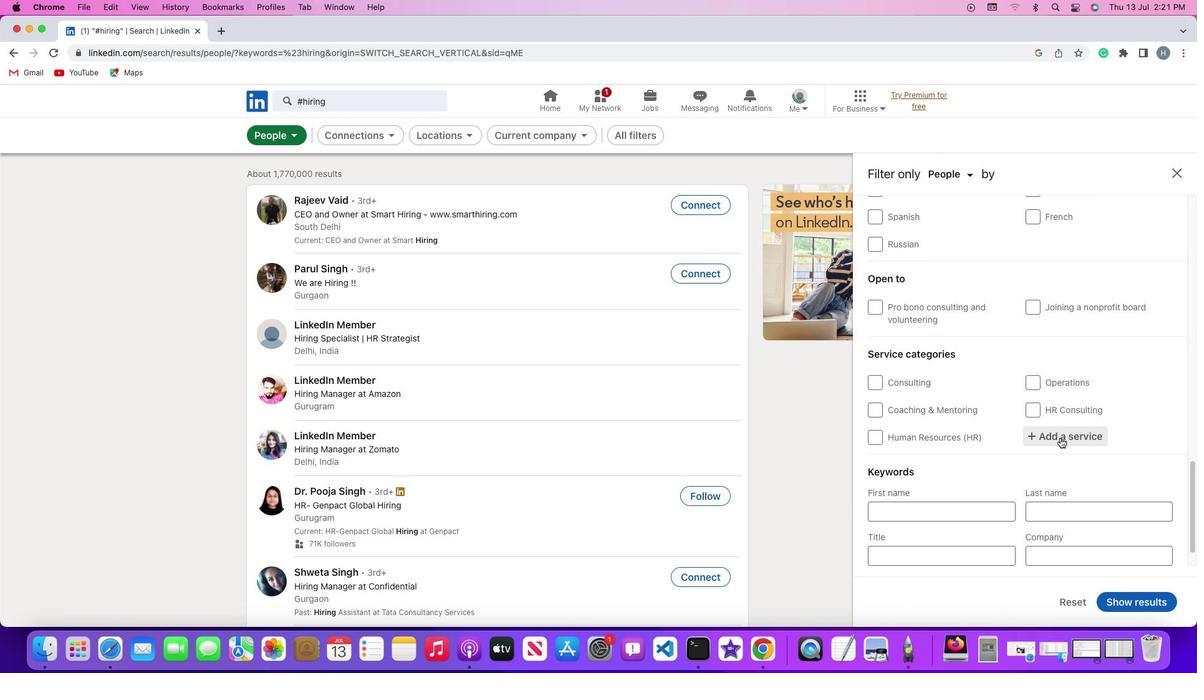 
Action: Mouse moved to (1033, 453)
Screenshot: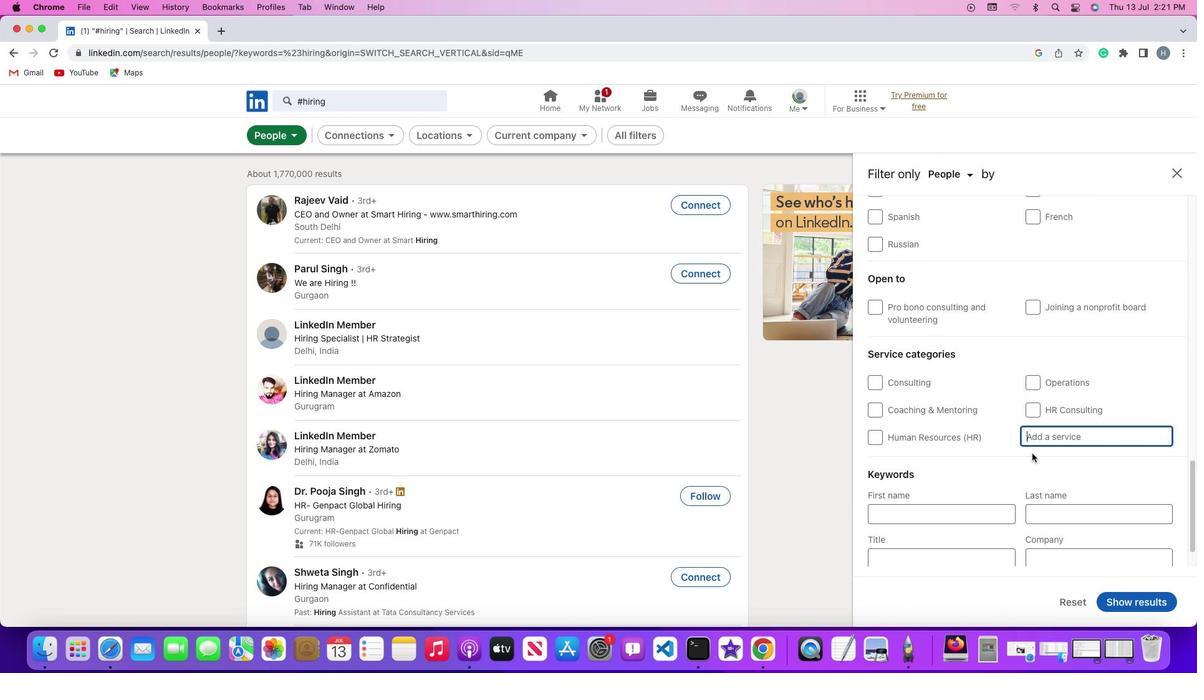 
Action: Key pressed Key.shift'A''c''c''o''u''n''t''i''n'
Screenshot: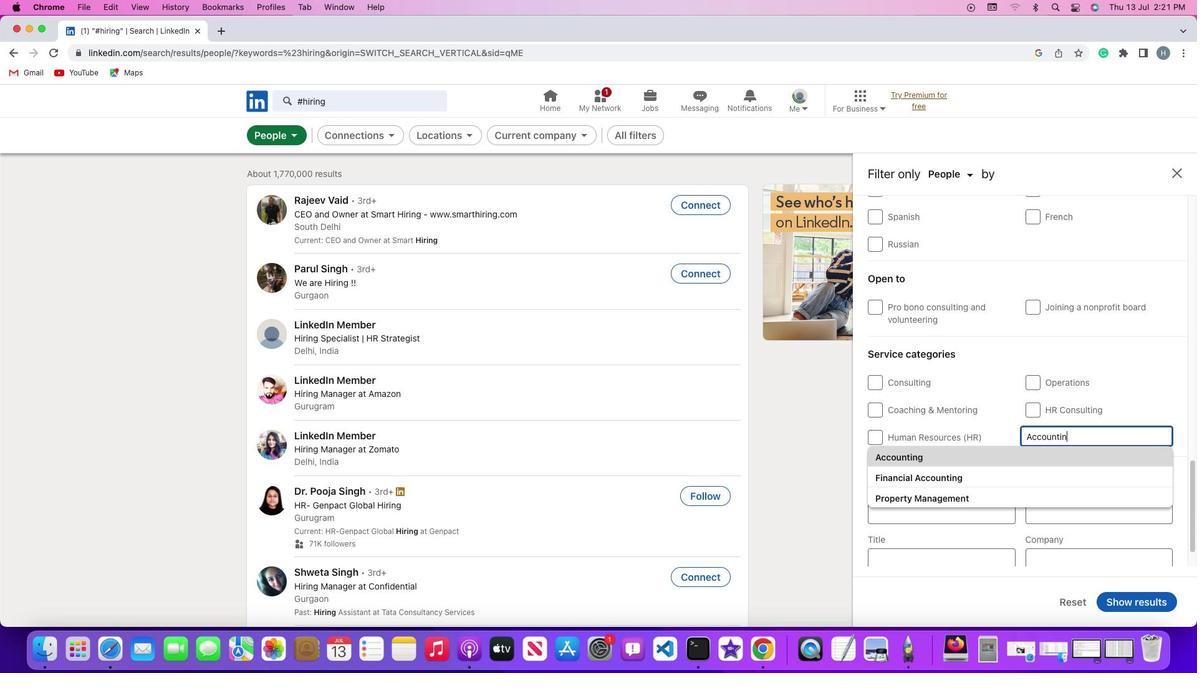
Action: Mouse moved to (1032, 454)
Screenshot: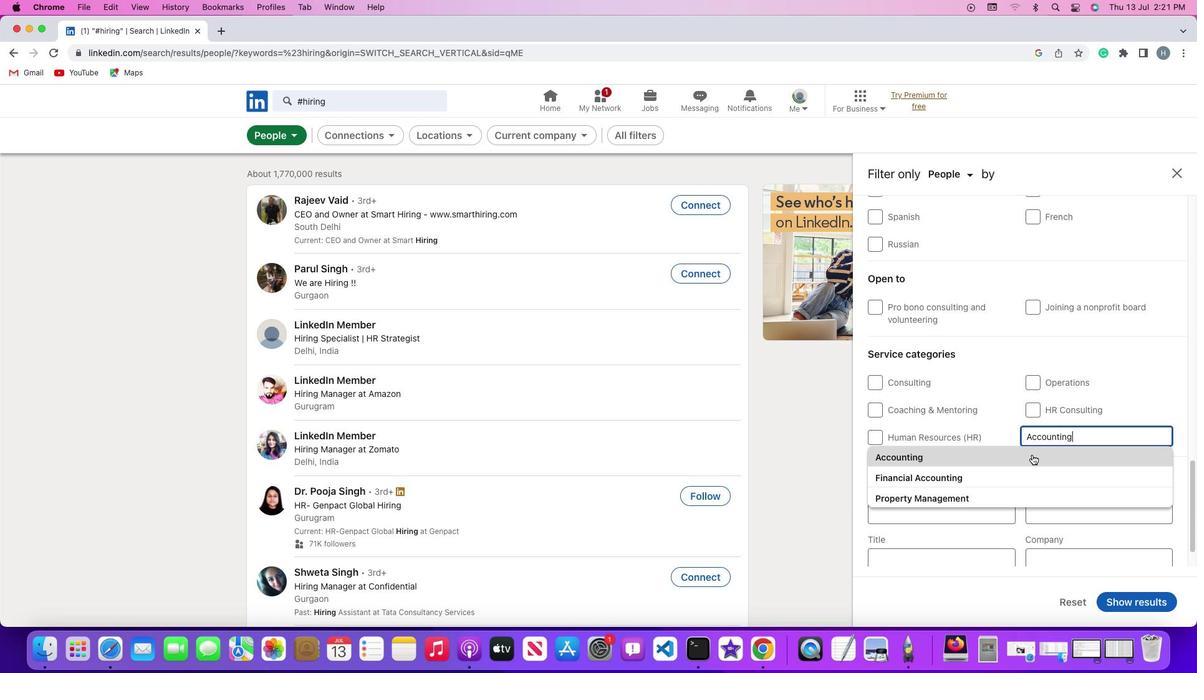 
Action: Key pressed 'g'
Screenshot: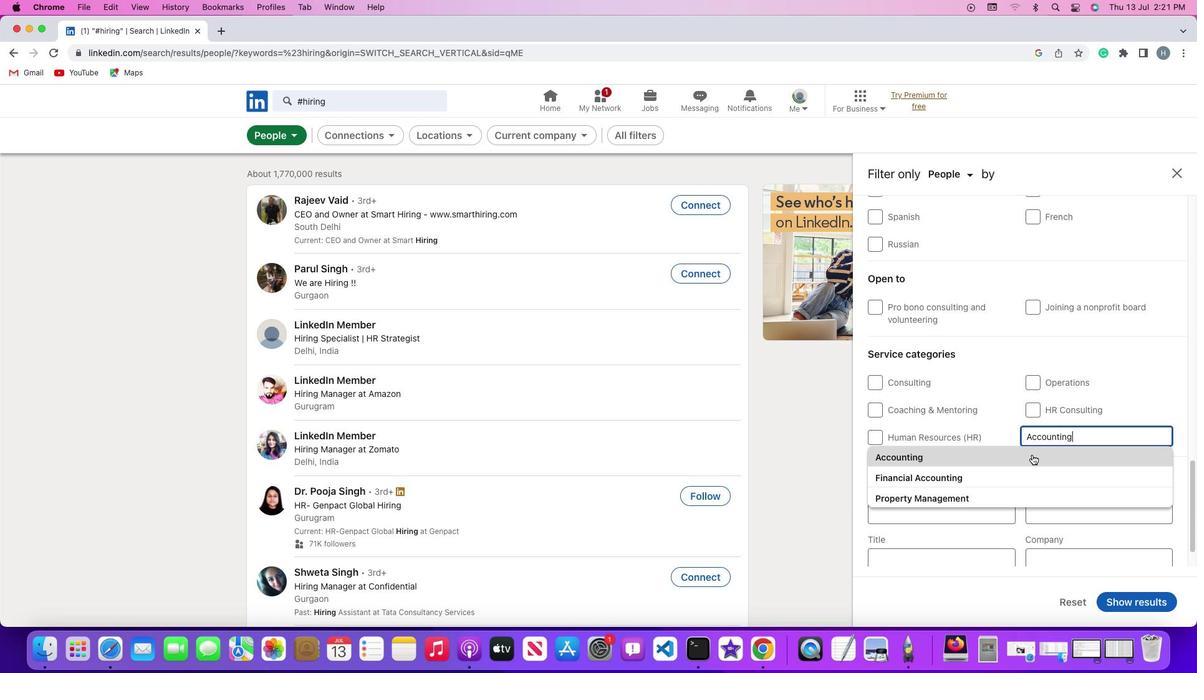 
Action: Mouse moved to (978, 457)
Screenshot: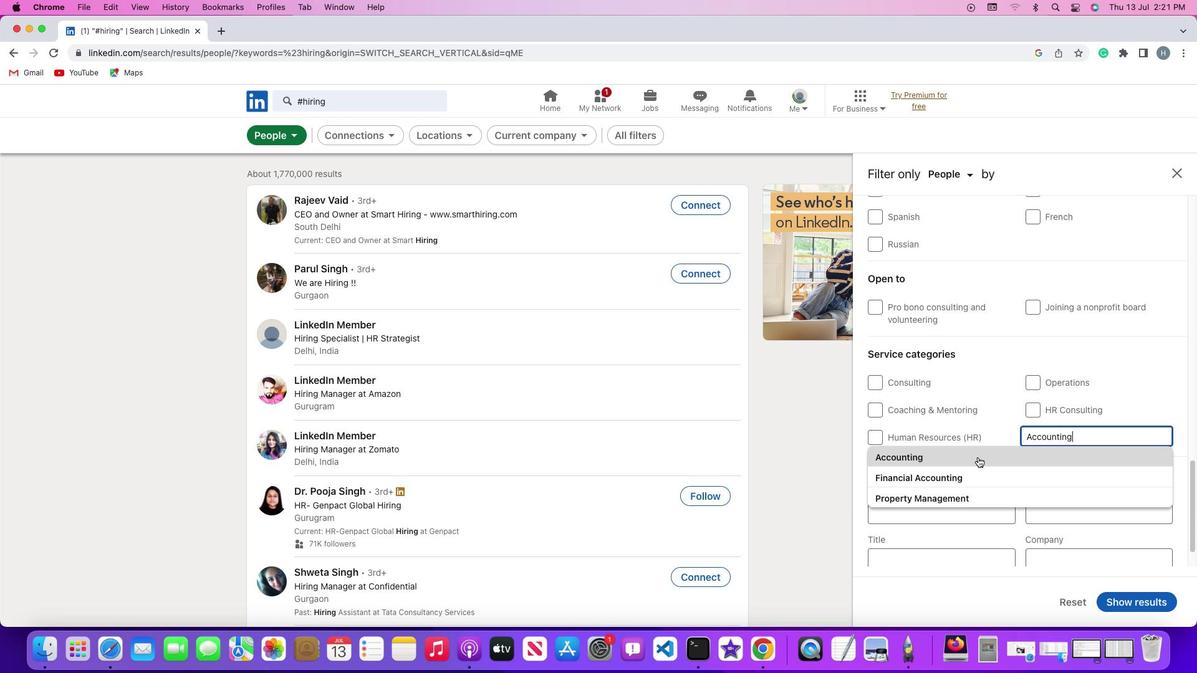 
Action: Mouse pressed left at (978, 457)
Screenshot: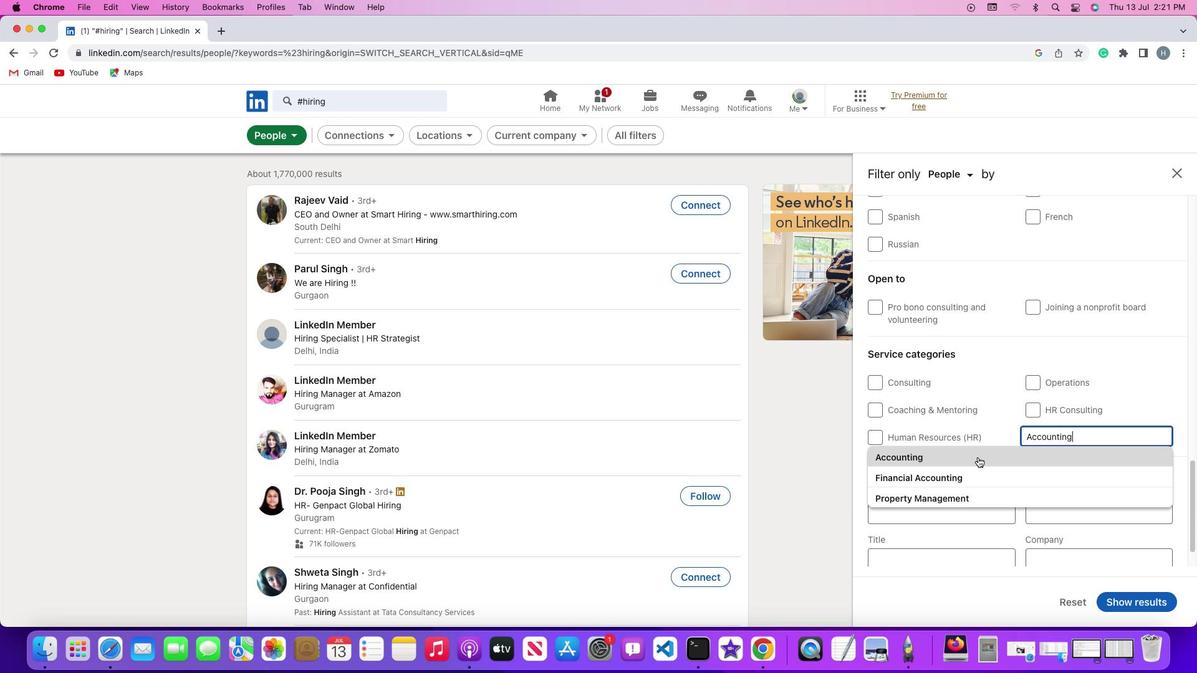 
